 Task: Create a due date automation trigger when advanced on, on the tuesday of the week before a card is due add fields without custom field "Resume" set to a number greater or equal to 1 and greater or equal to 10 at 11:00 AM.
Action: Mouse moved to (785, 326)
Screenshot: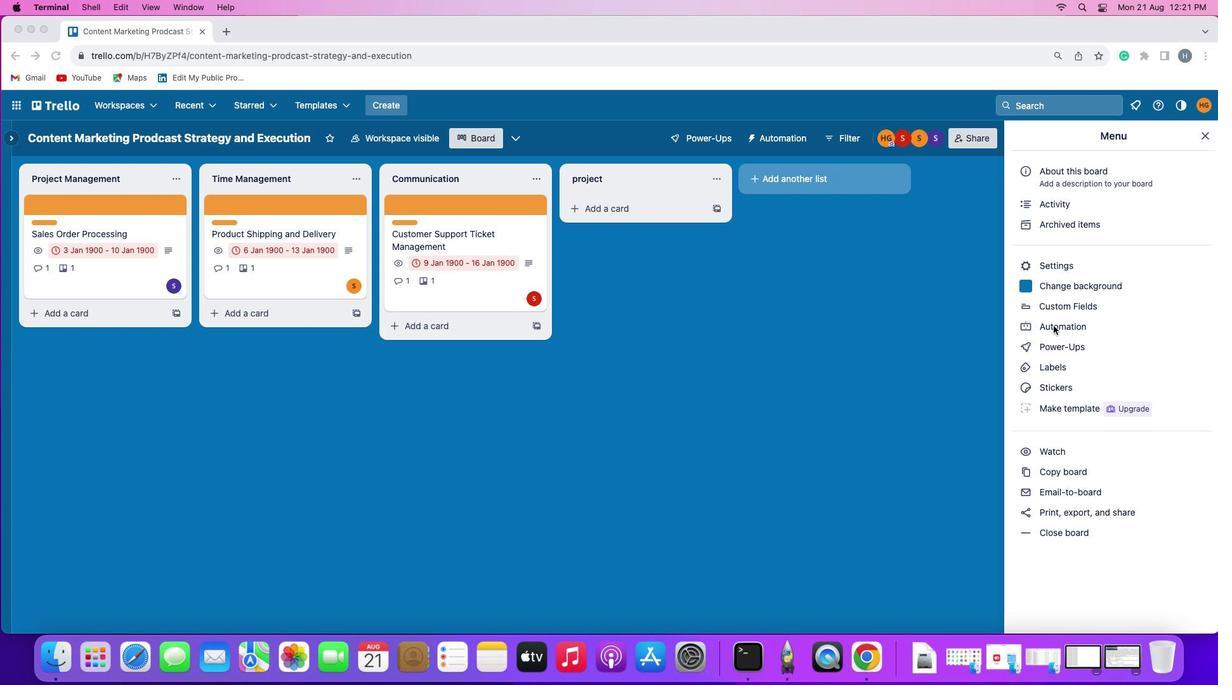 
Action: Mouse pressed left at (785, 326)
Screenshot: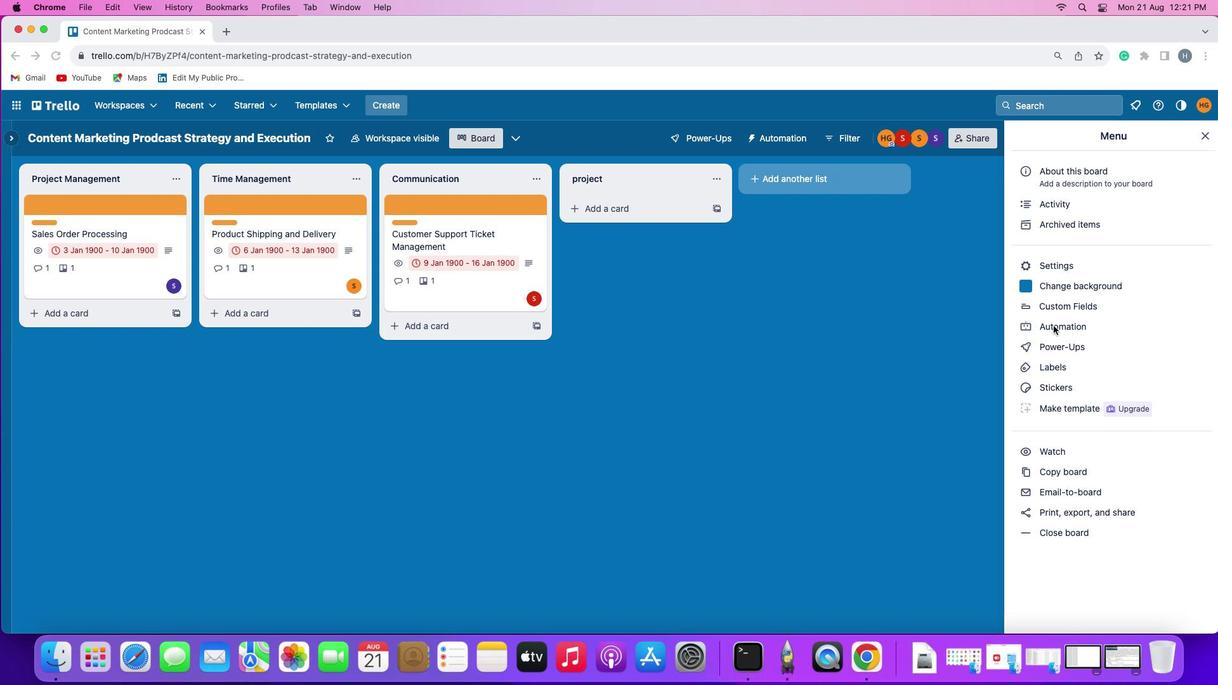 
Action: Mouse pressed left at (785, 326)
Screenshot: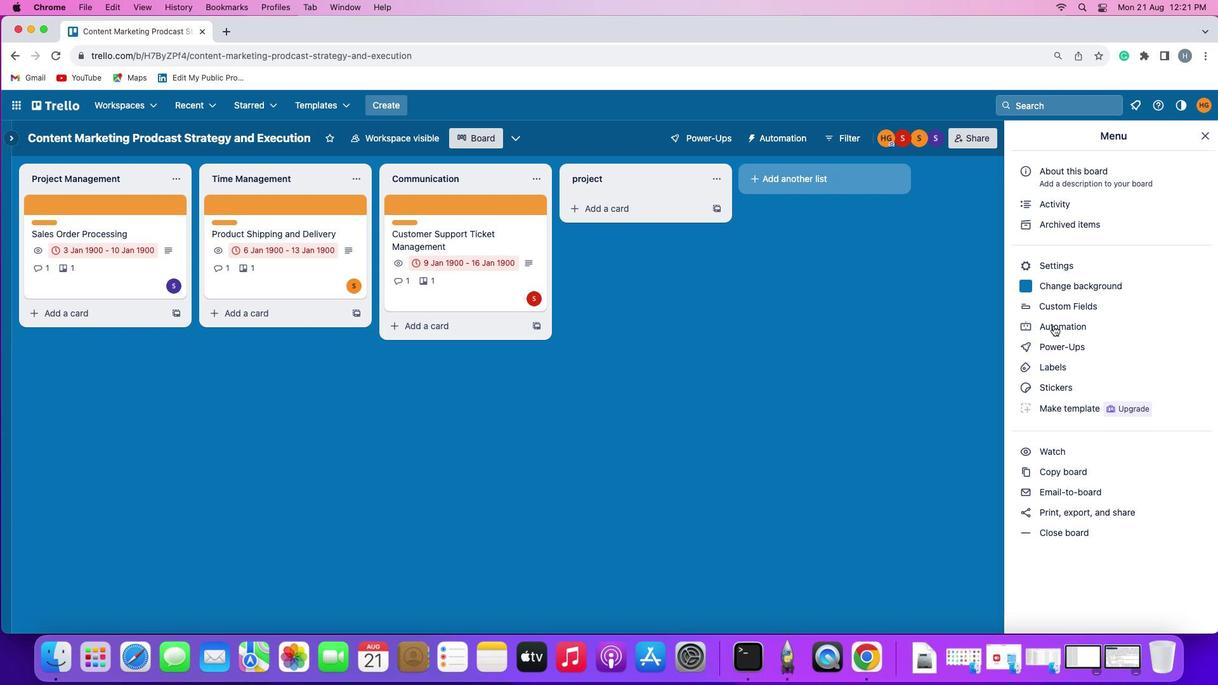 
Action: Mouse moved to (202, 307)
Screenshot: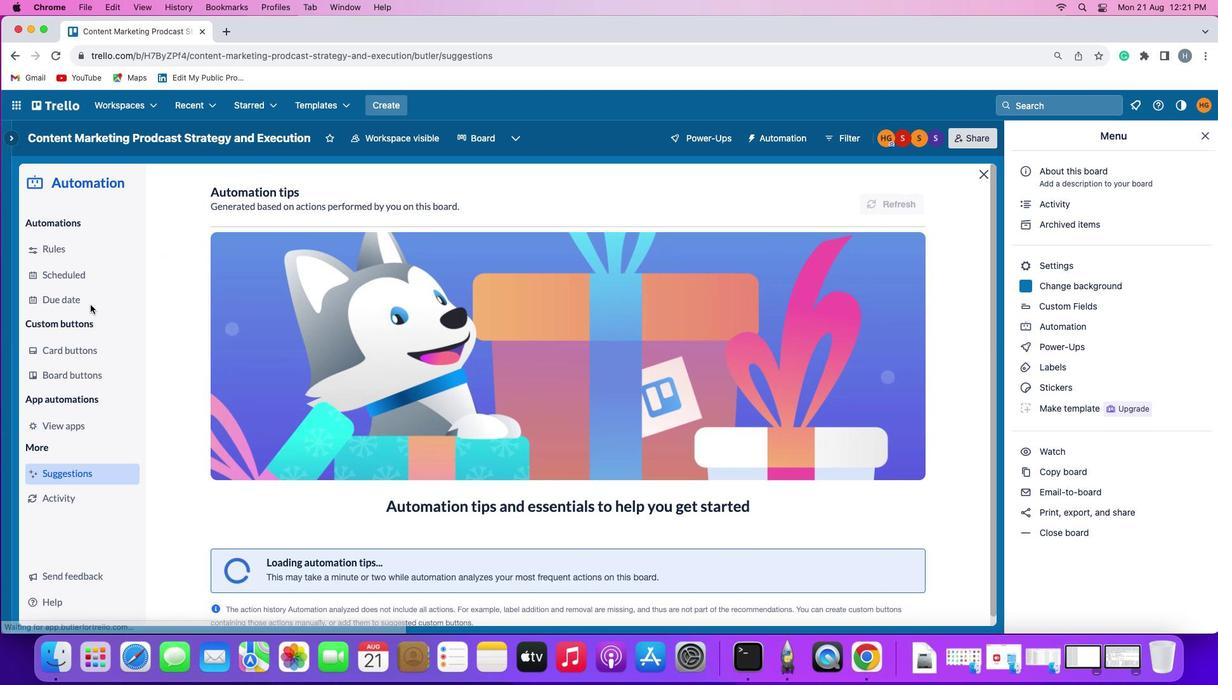 
Action: Mouse pressed left at (202, 307)
Screenshot: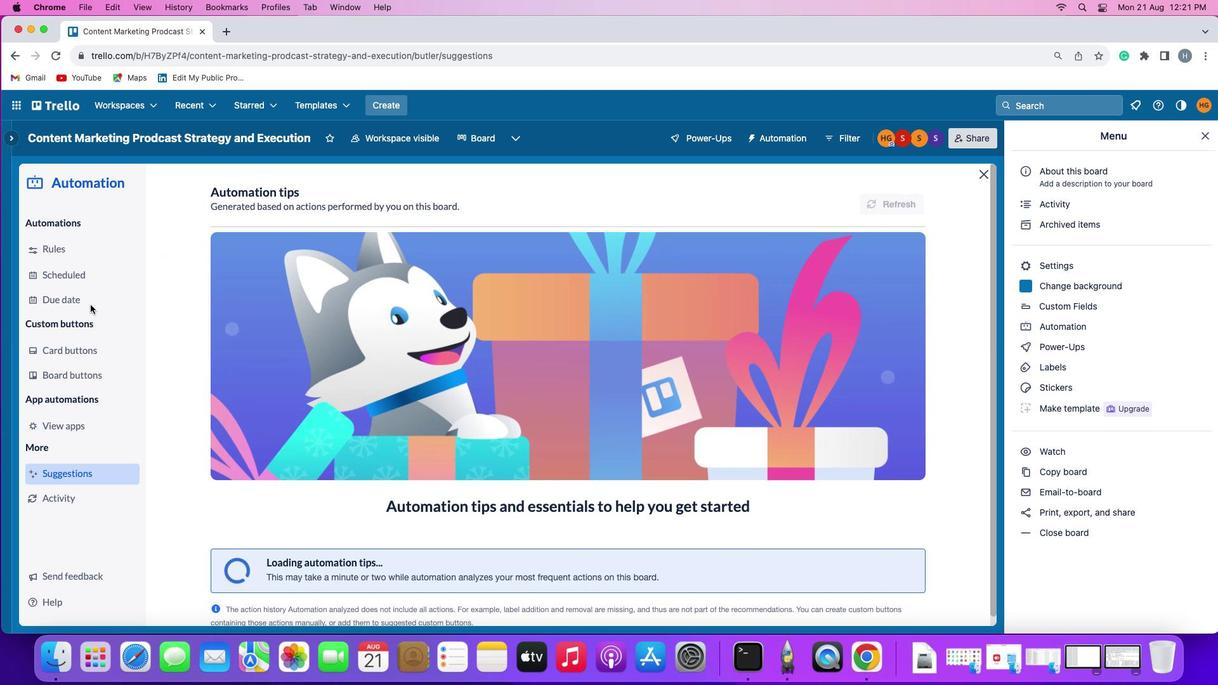 
Action: Mouse moved to (659, 208)
Screenshot: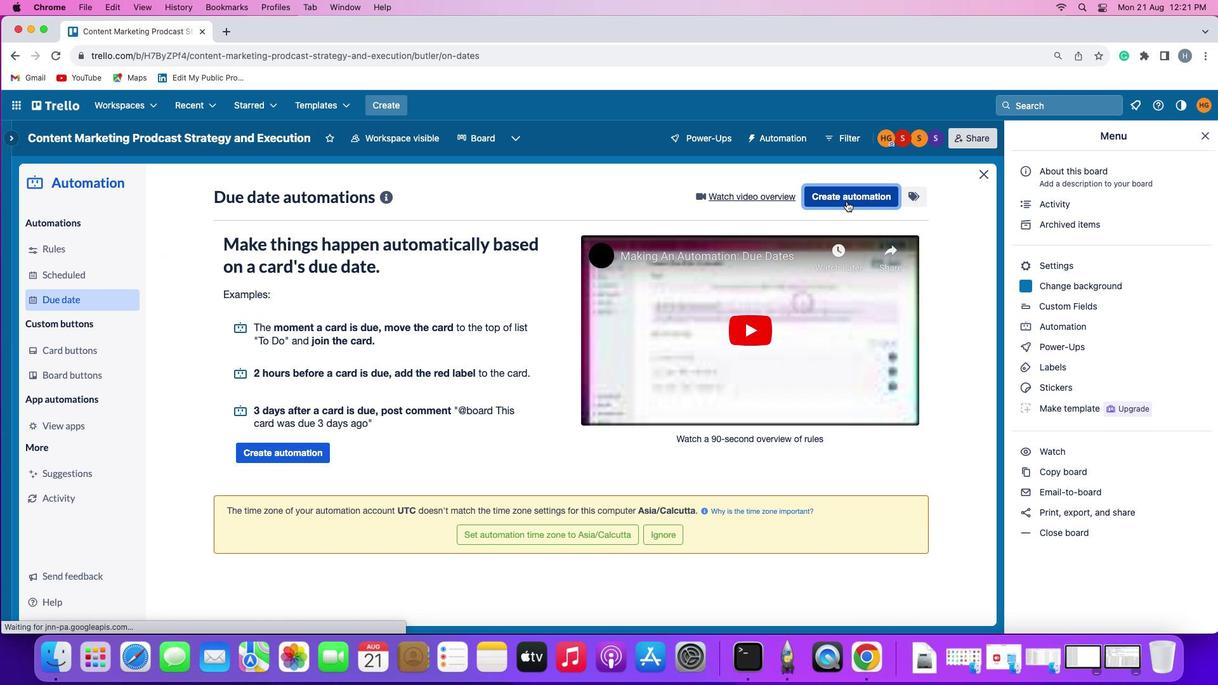 
Action: Mouse pressed left at (659, 208)
Screenshot: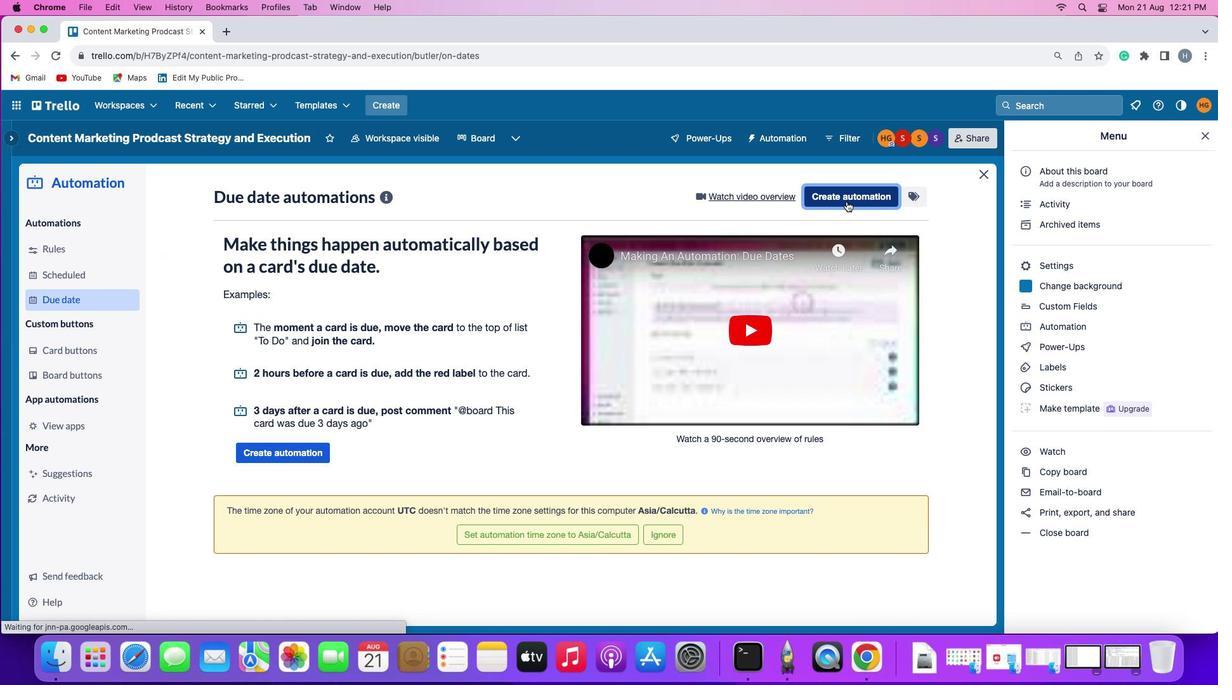 
Action: Mouse moved to (292, 321)
Screenshot: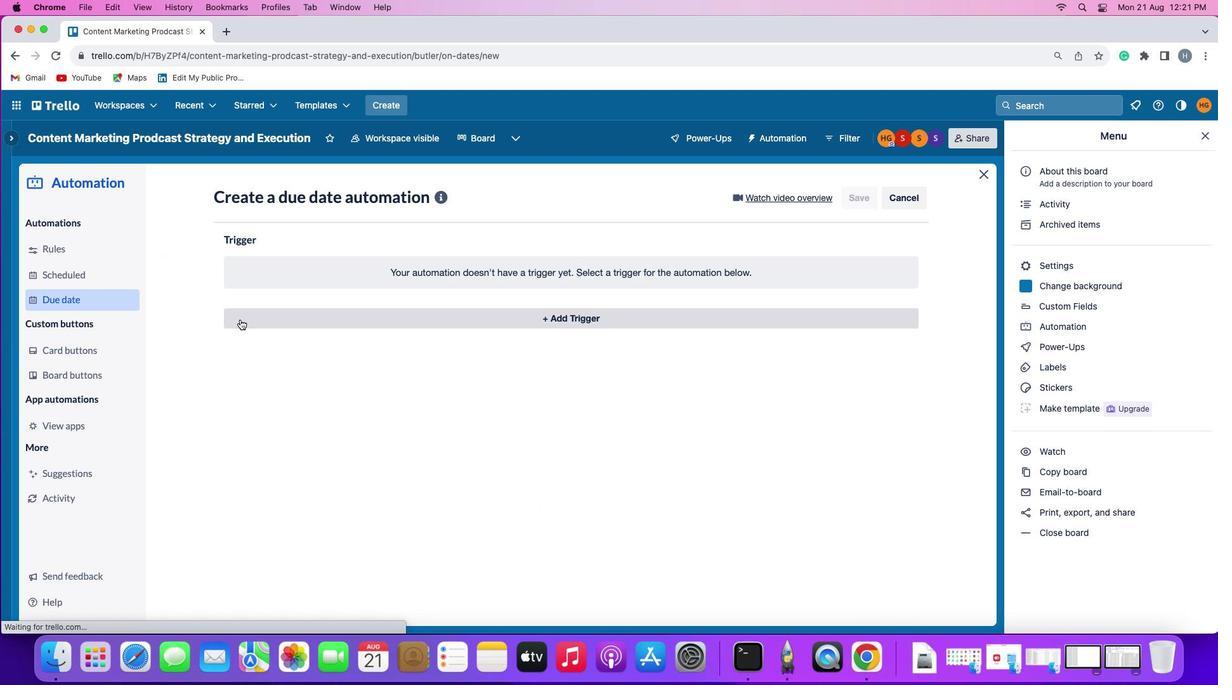 
Action: Mouse pressed left at (292, 321)
Screenshot: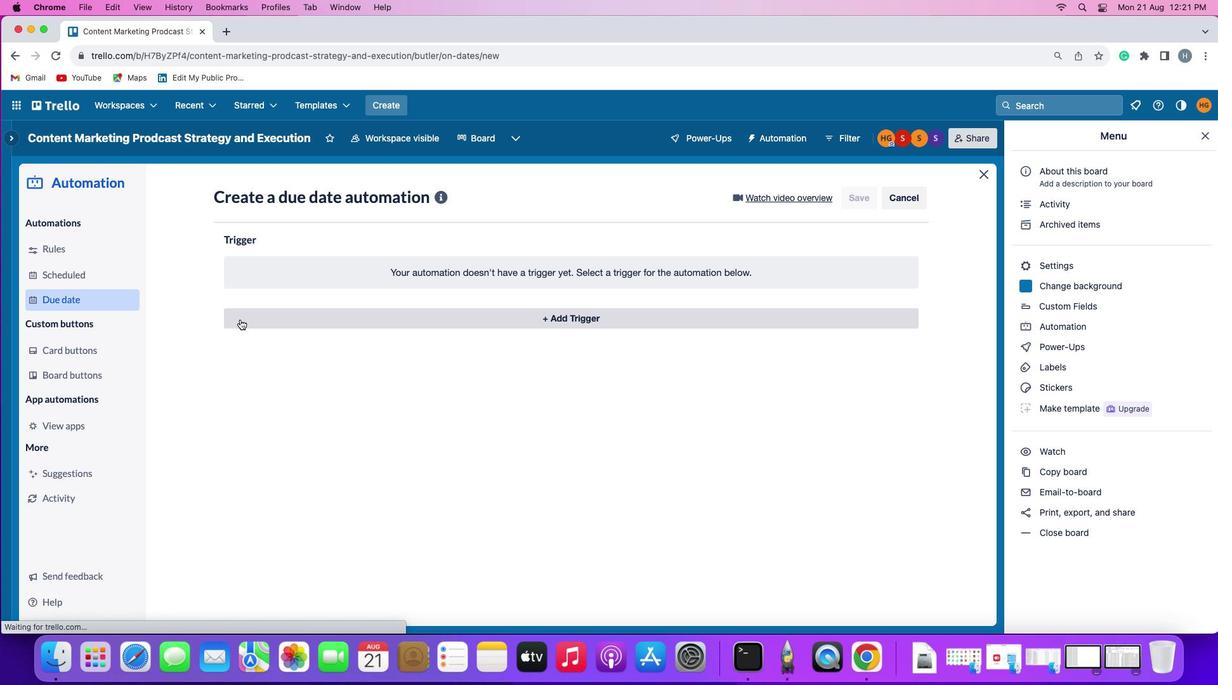 
Action: Mouse moved to (317, 537)
Screenshot: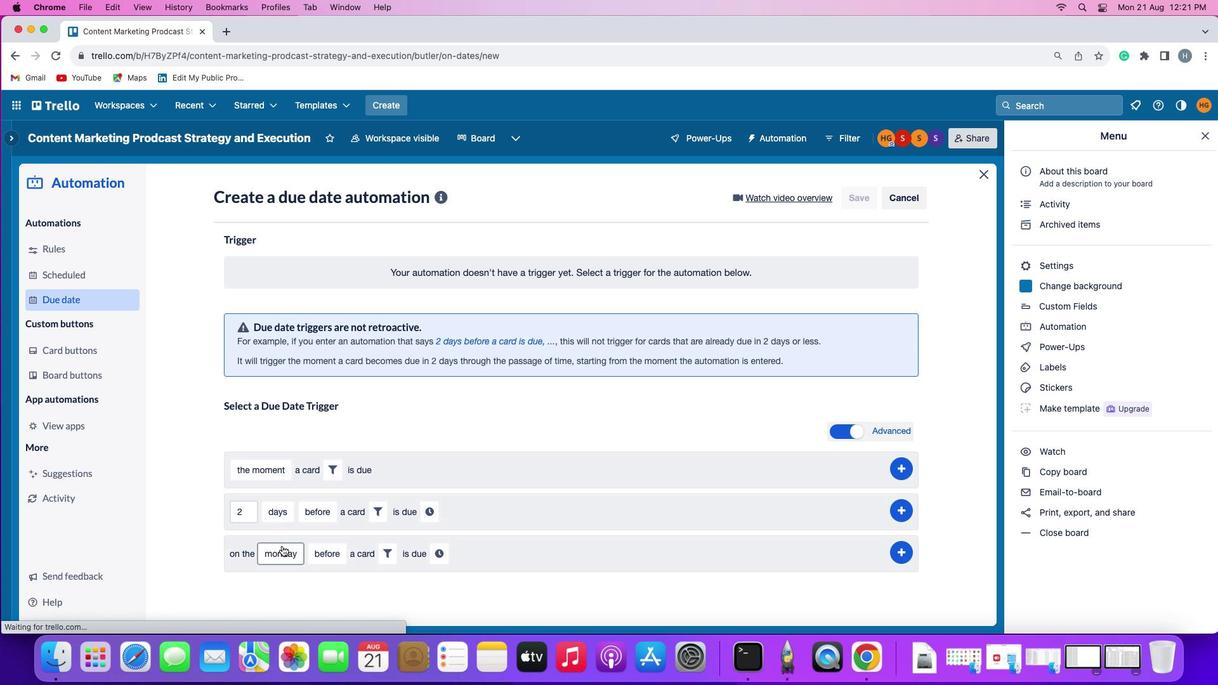 
Action: Mouse pressed left at (317, 537)
Screenshot: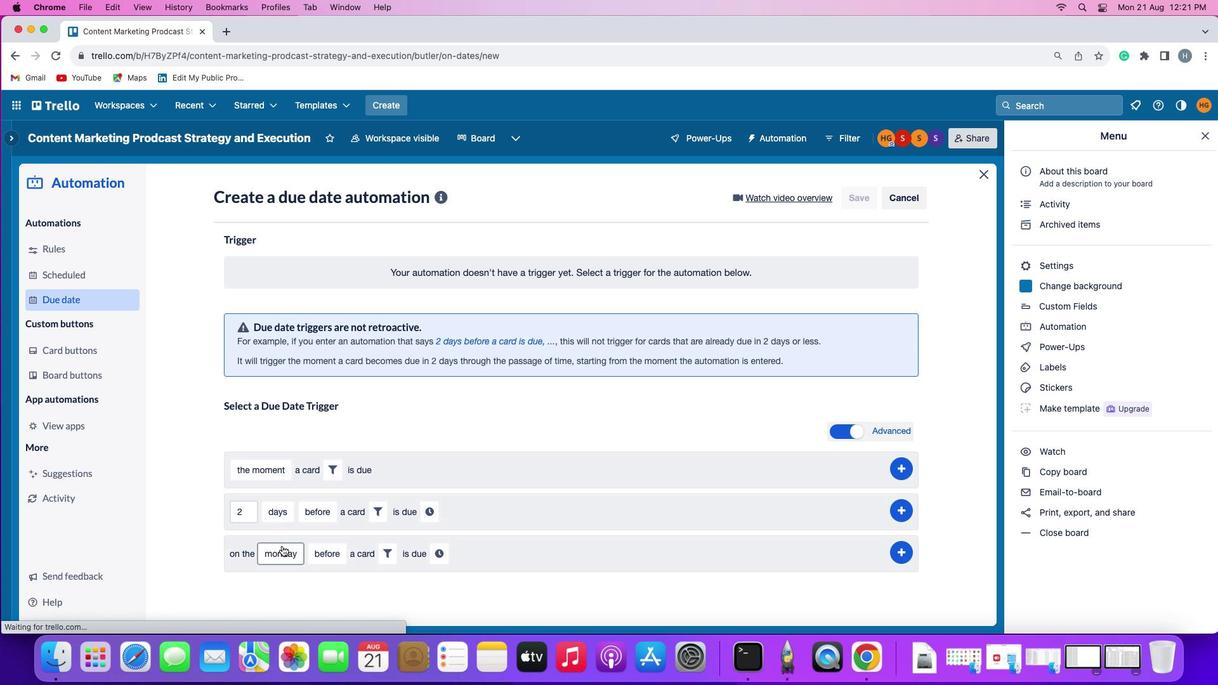 
Action: Mouse moved to (332, 403)
Screenshot: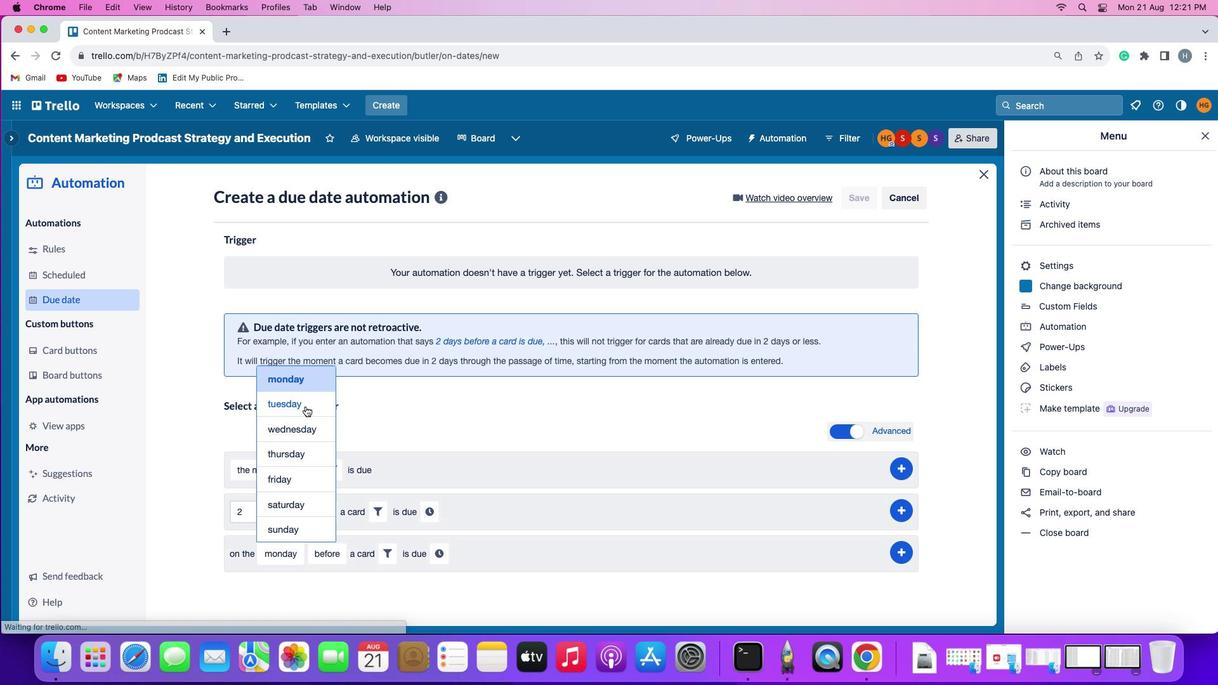 
Action: Mouse pressed left at (332, 403)
Screenshot: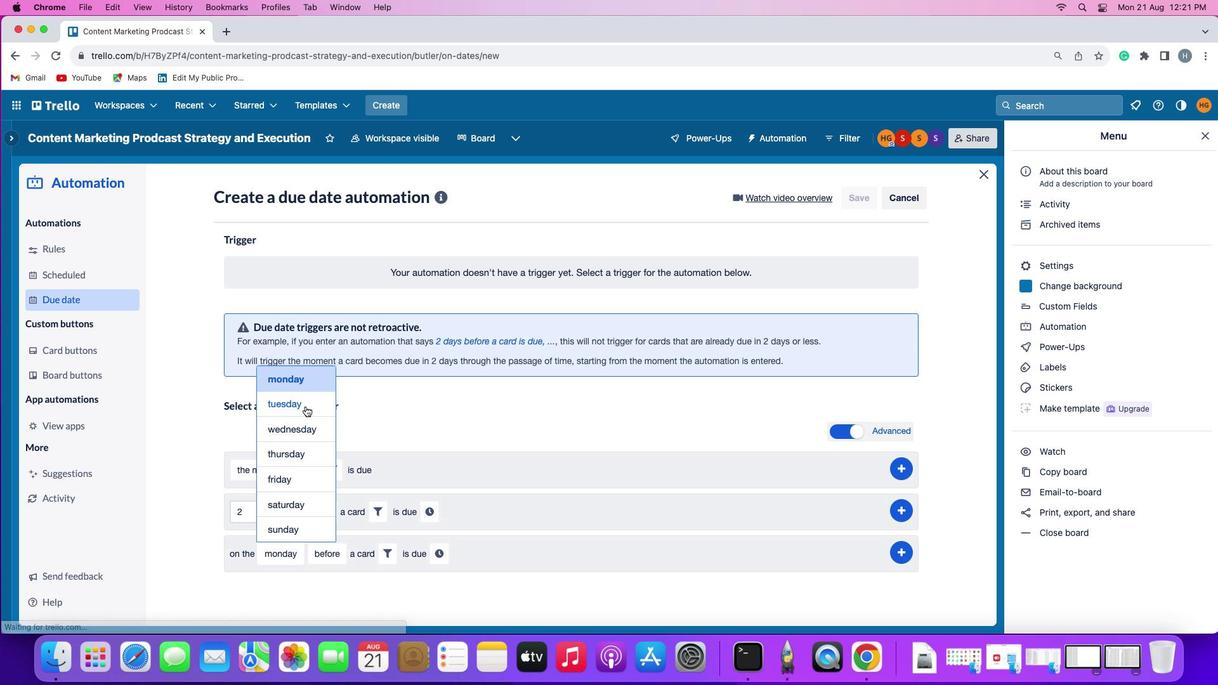 
Action: Mouse moved to (346, 552)
Screenshot: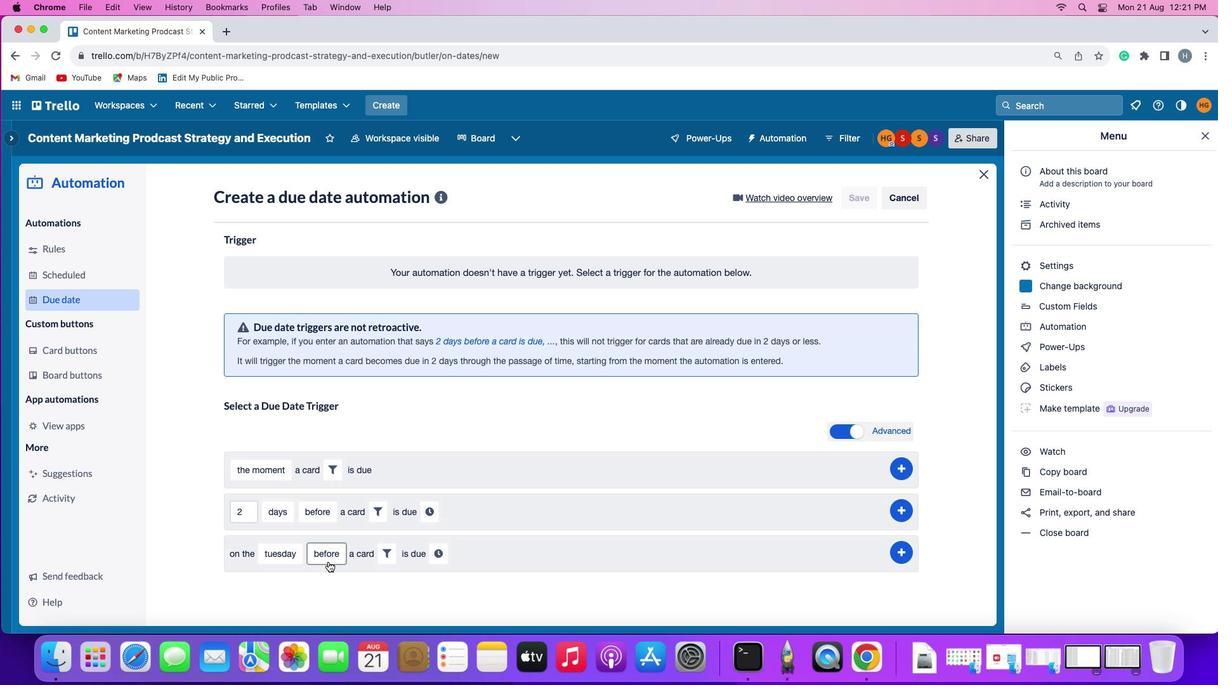 
Action: Mouse pressed left at (346, 552)
Screenshot: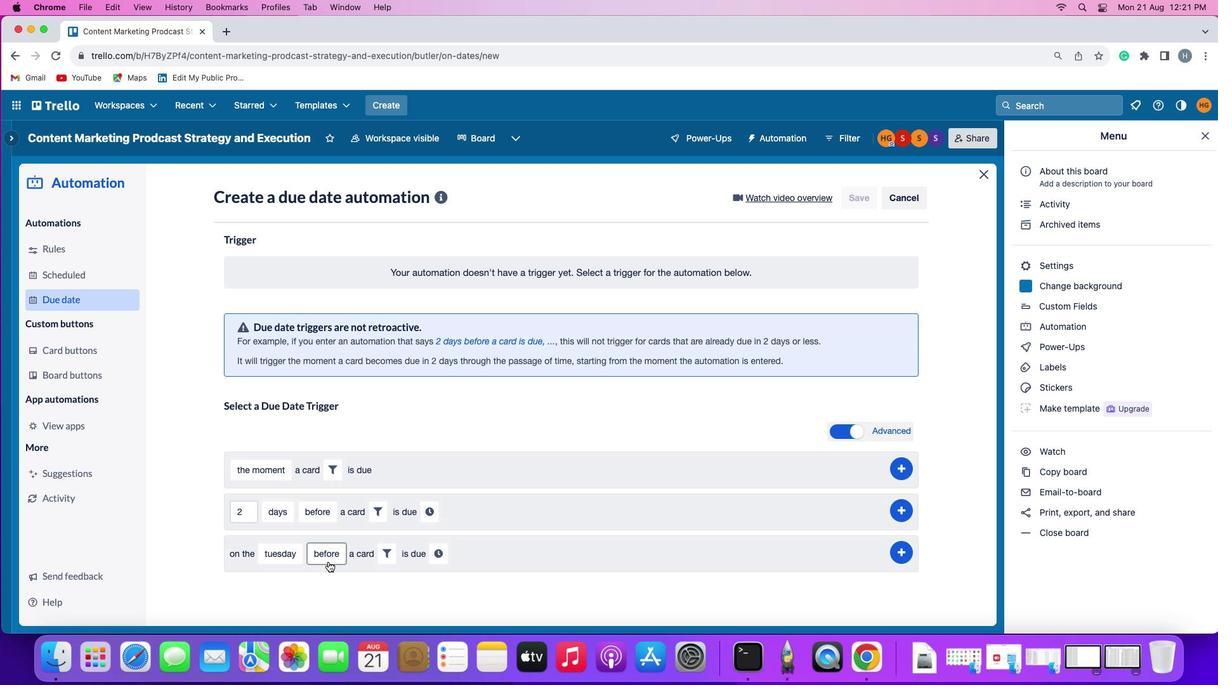 
Action: Mouse moved to (351, 522)
Screenshot: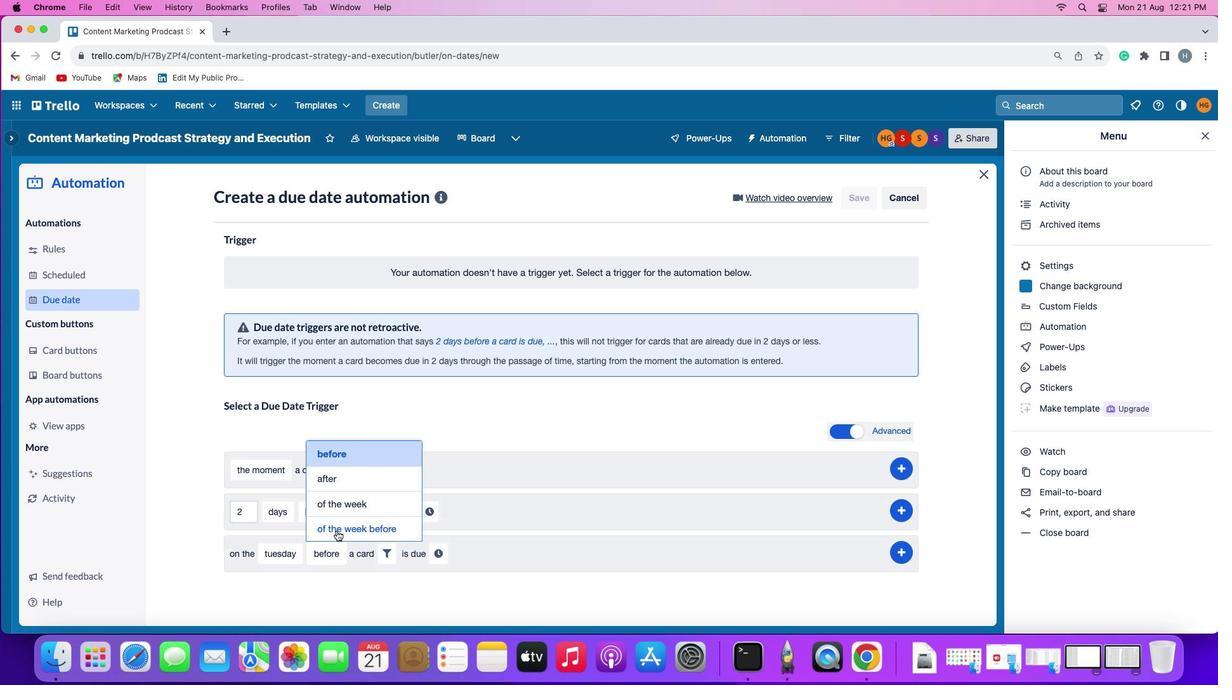 
Action: Mouse pressed left at (351, 522)
Screenshot: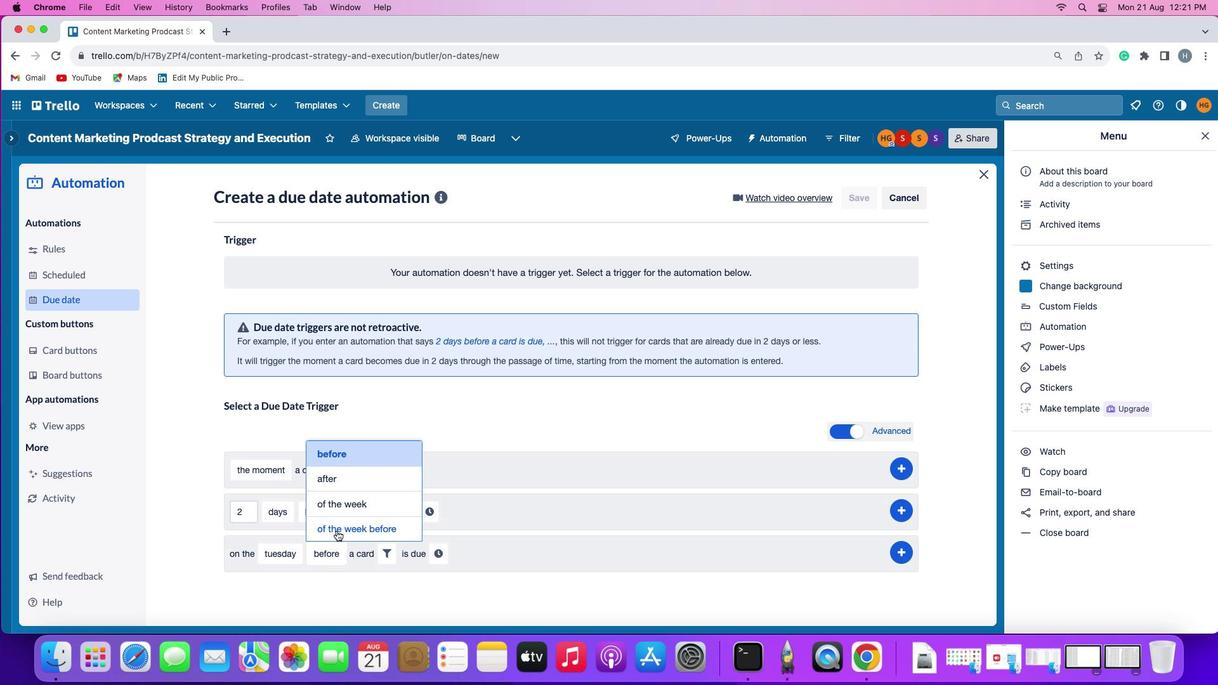 
Action: Mouse moved to (413, 543)
Screenshot: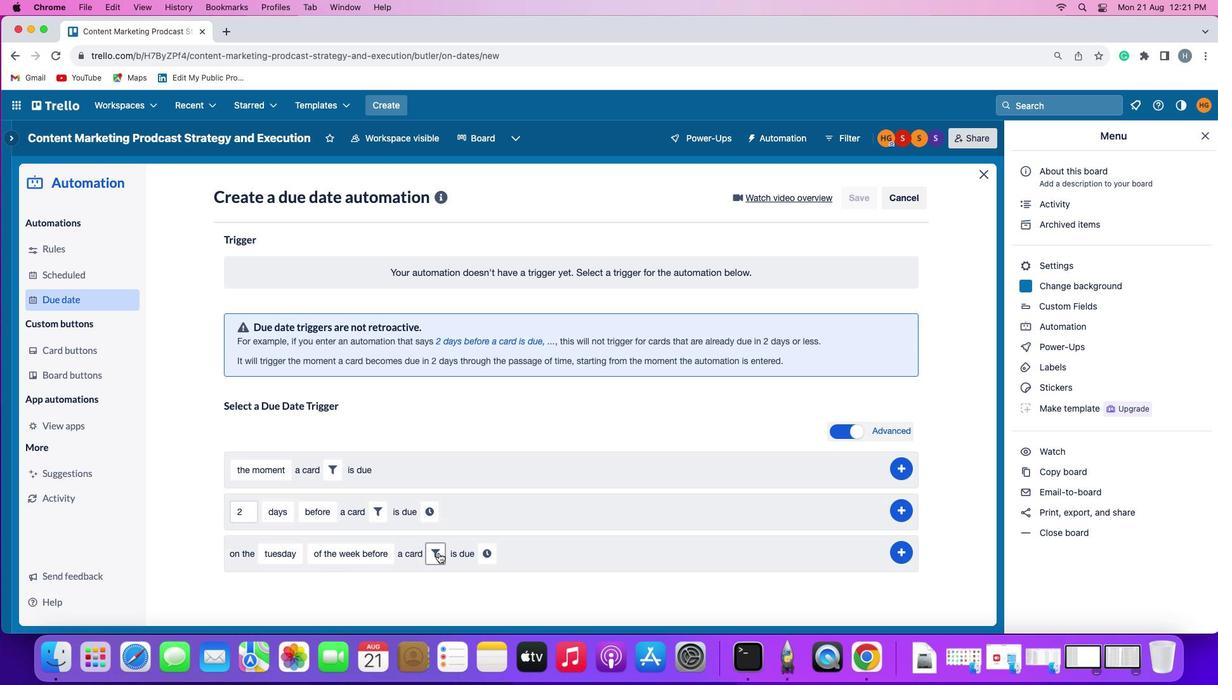 
Action: Mouse pressed left at (413, 543)
Screenshot: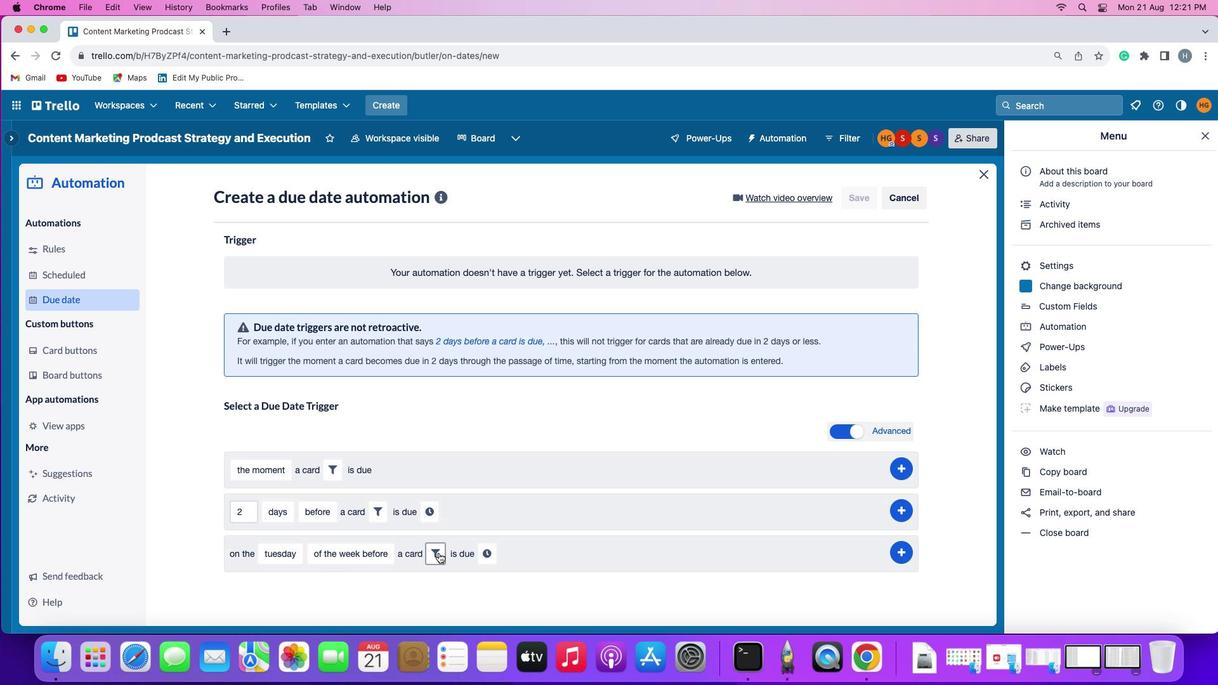 
Action: Mouse moved to (545, 581)
Screenshot: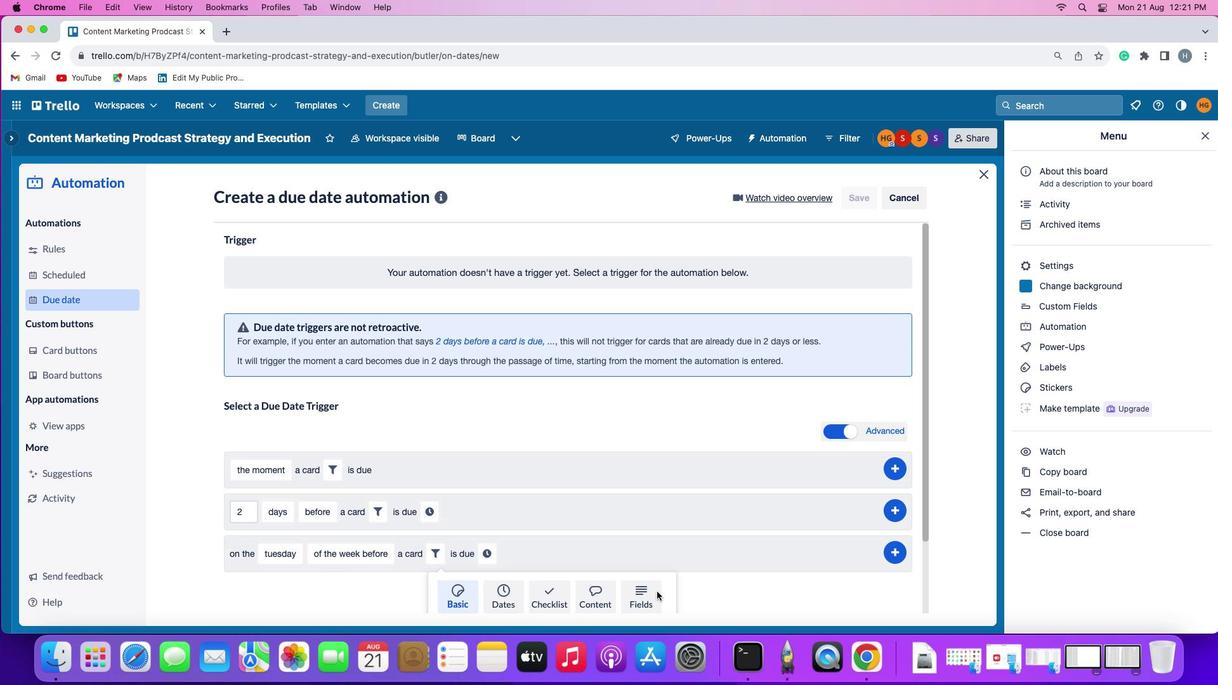 
Action: Mouse pressed left at (545, 581)
Screenshot: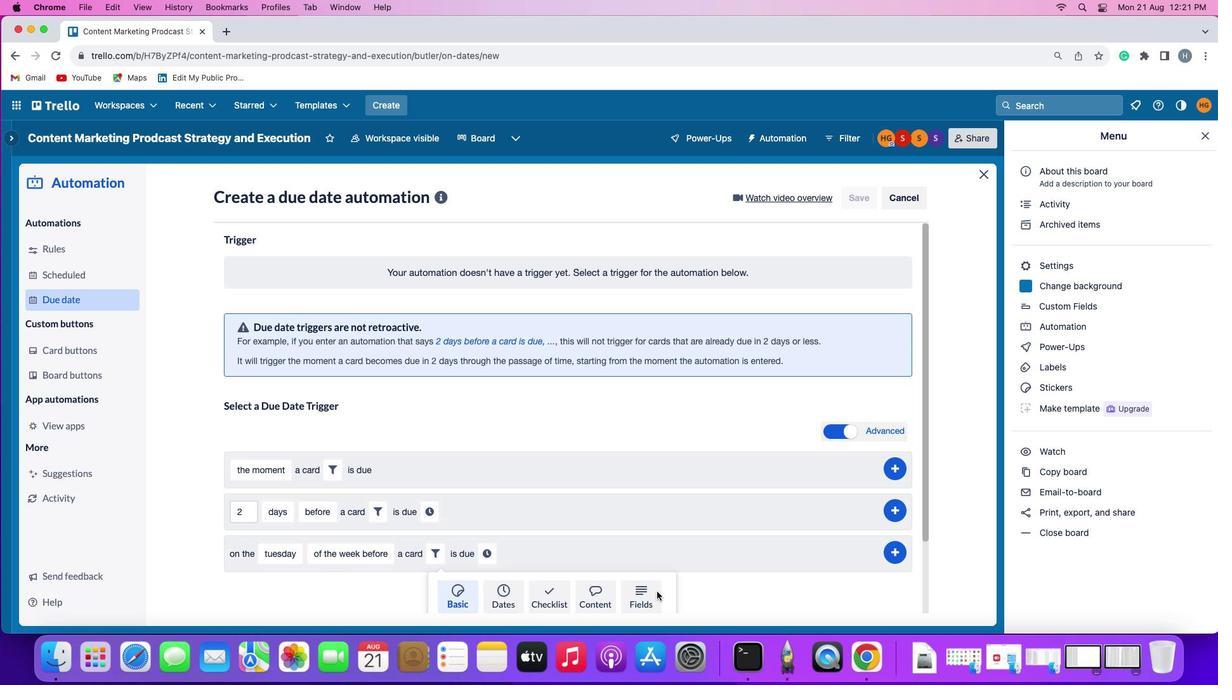 
Action: Mouse moved to (364, 577)
Screenshot: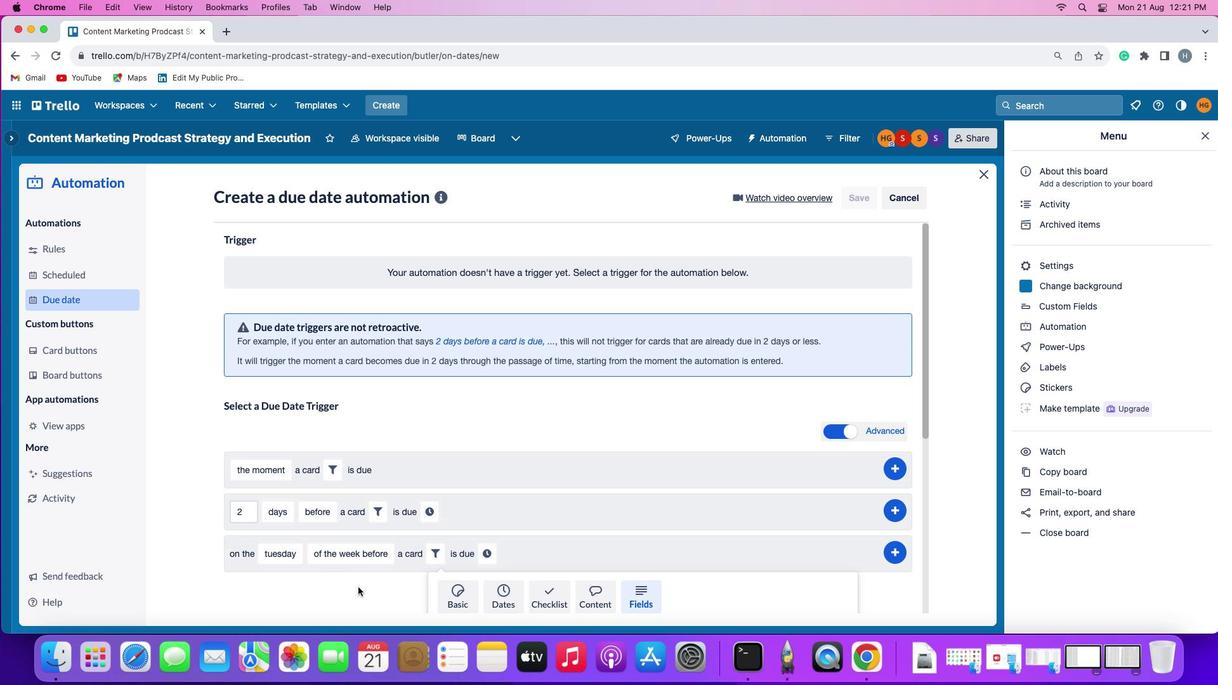 
Action: Mouse scrolled (364, 577) with delta (147, 15)
Screenshot: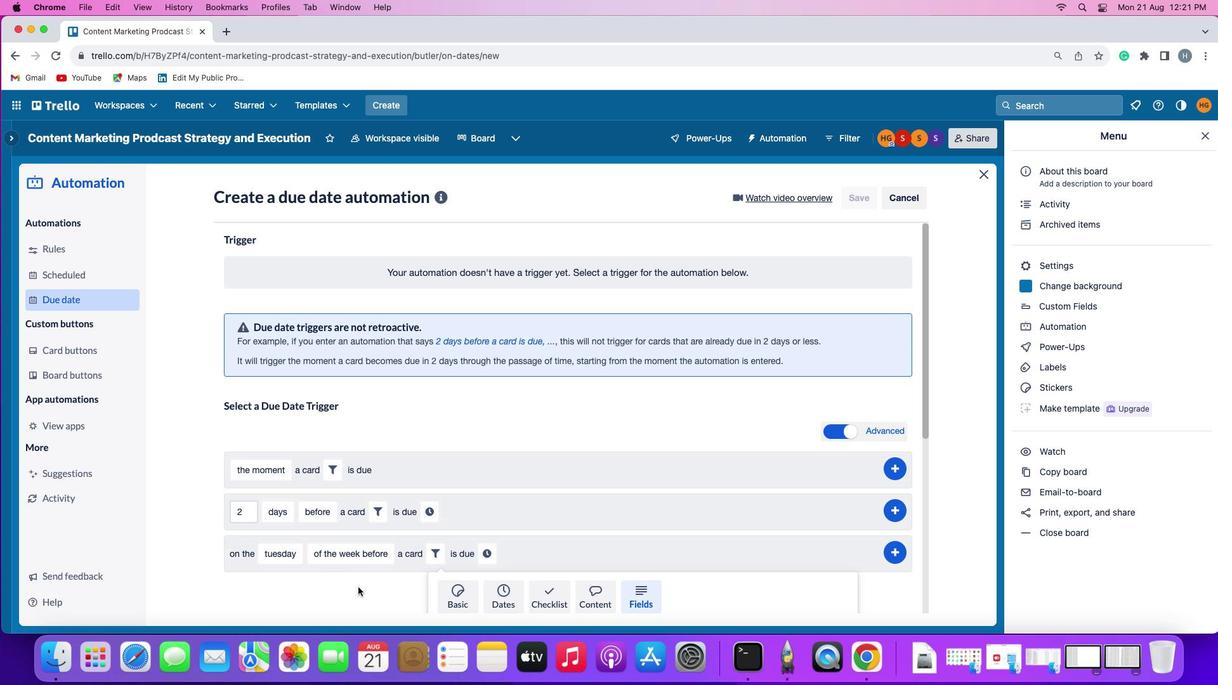 
Action: Mouse scrolled (364, 577) with delta (147, 15)
Screenshot: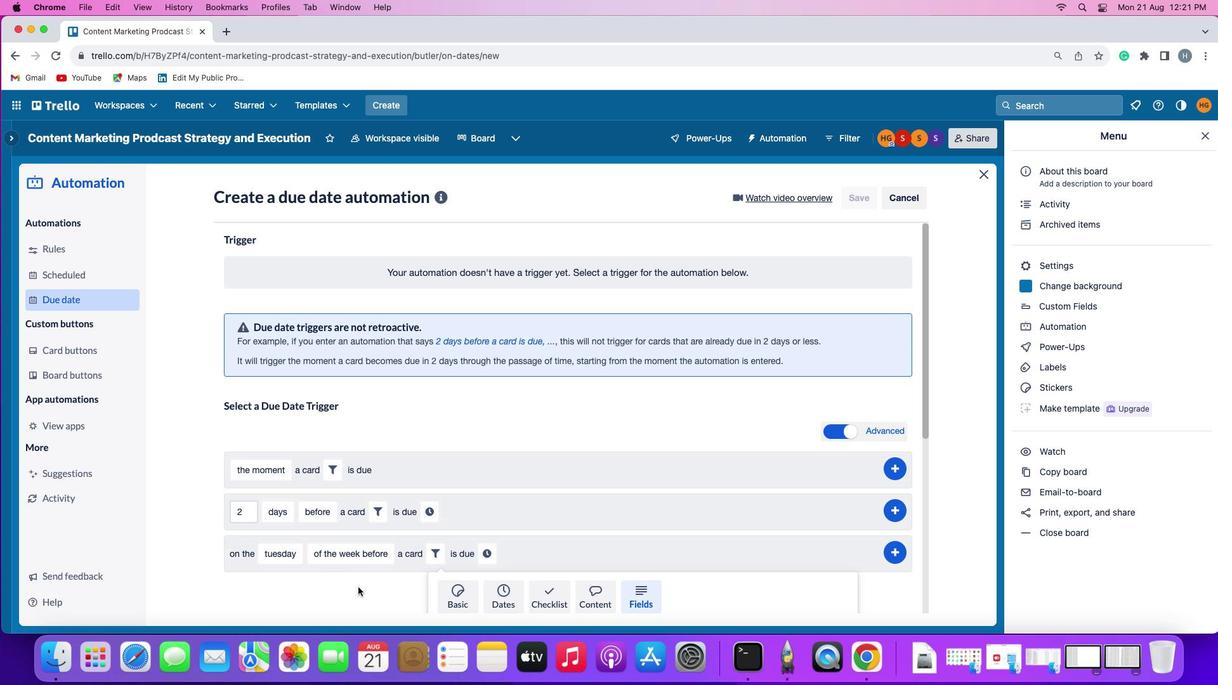 
Action: Mouse scrolled (364, 577) with delta (147, 14)
Screenshot: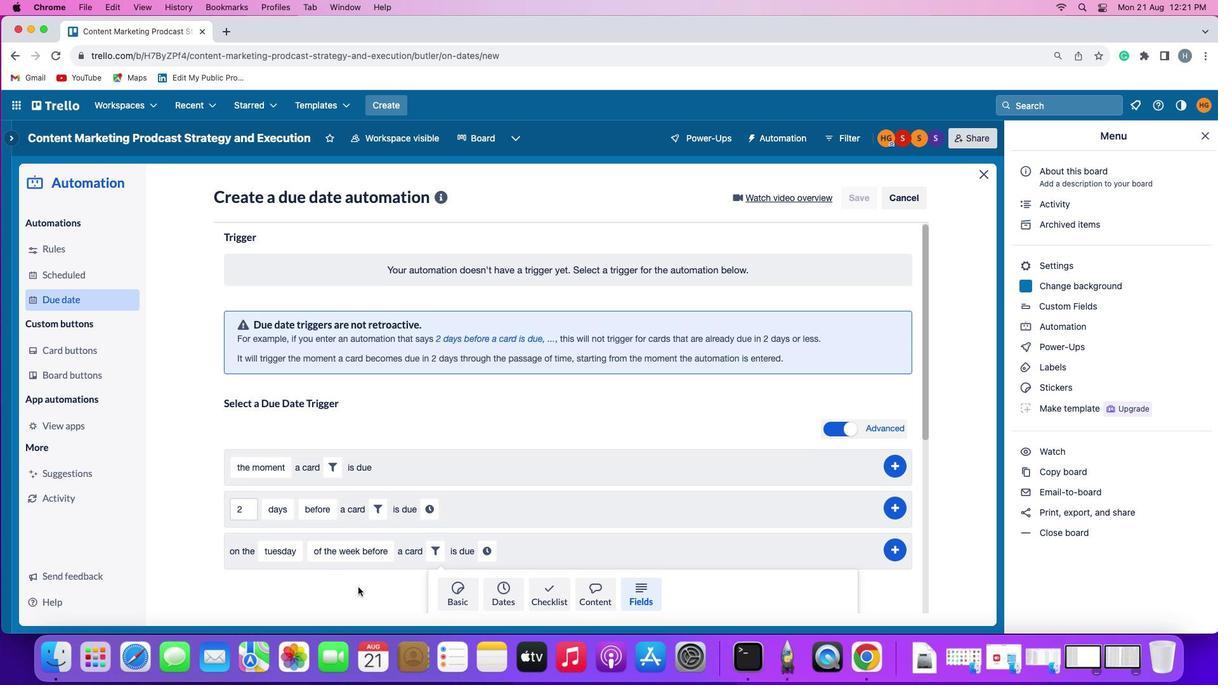 
Action: Mouse scrolled (364, 577) with delta (147, 13)
Screenshot: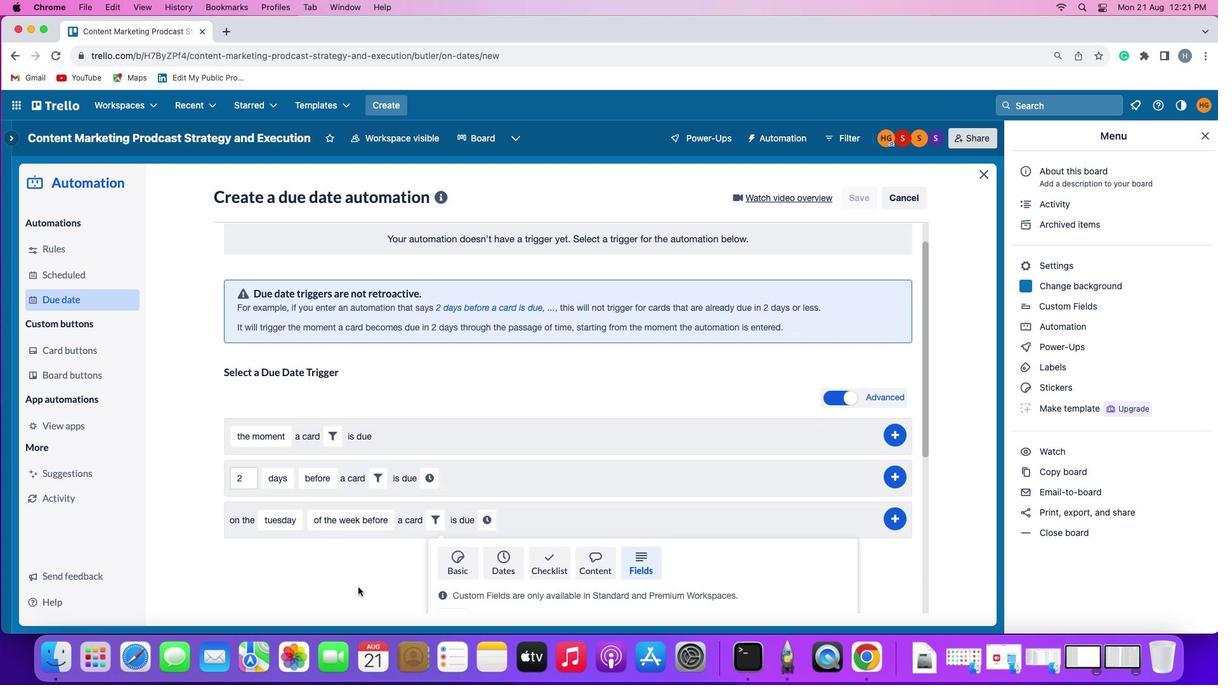 
Action: Mouse scrolled (364, 577) with delta (147, 15)
Screenshot: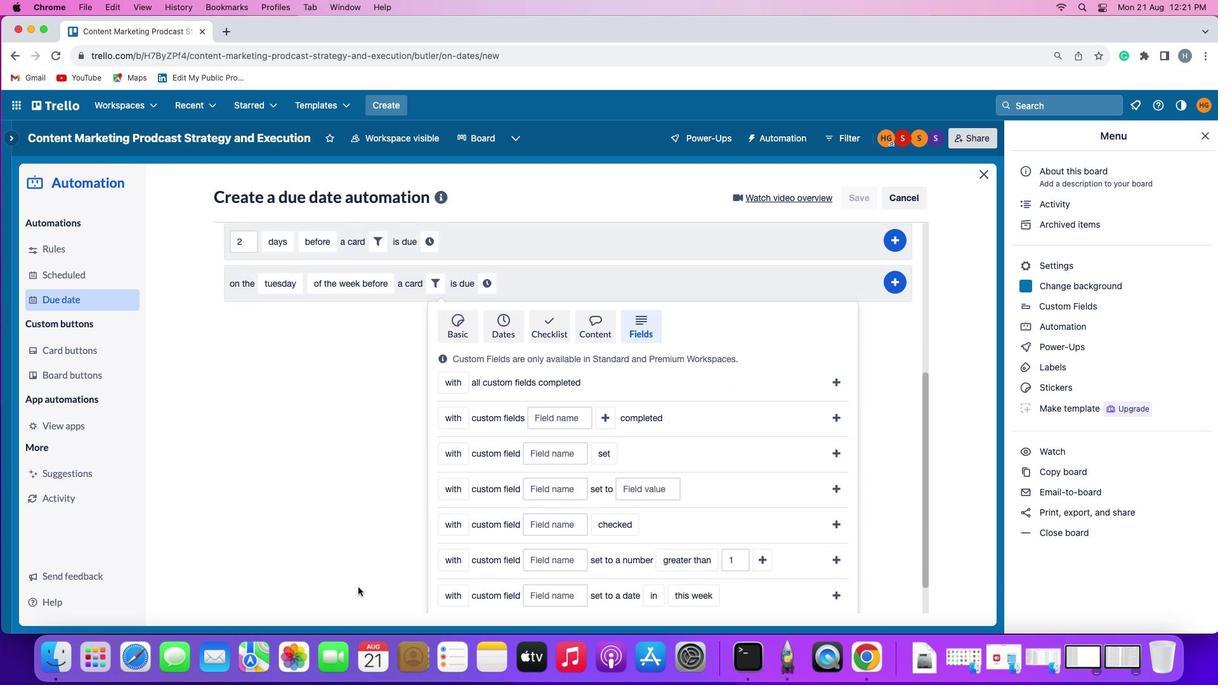 
Action: Mouse scrolled (364, 577) with delta (147, 15)
Screenshot: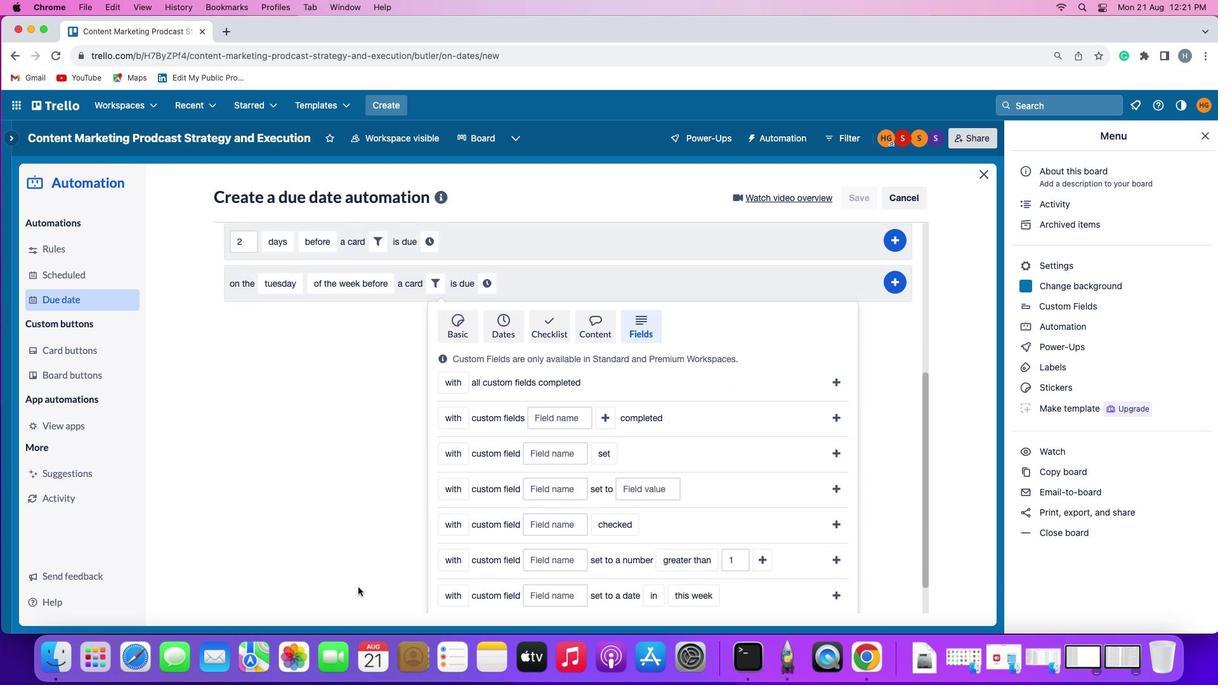
Action: Mouse scrolled (364, 577) with delta (147, 14)
Screenshot: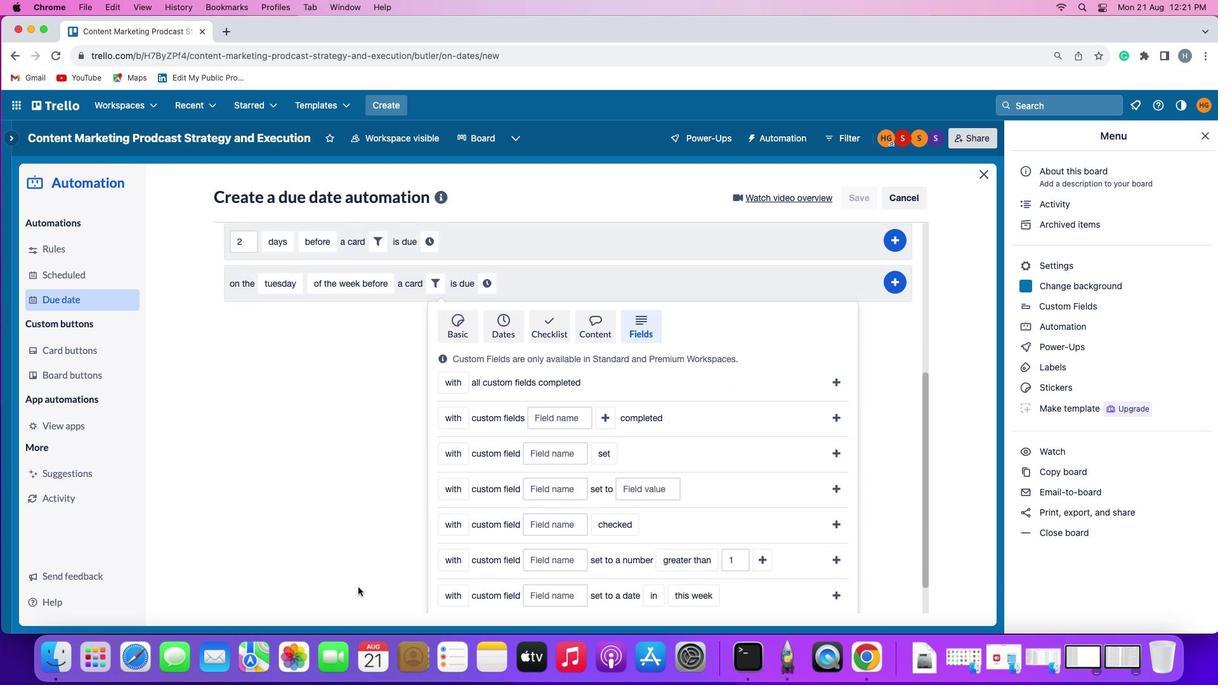 
Action: Mouse scrolled (364, 577) with delta (147, 13)
Screenshot: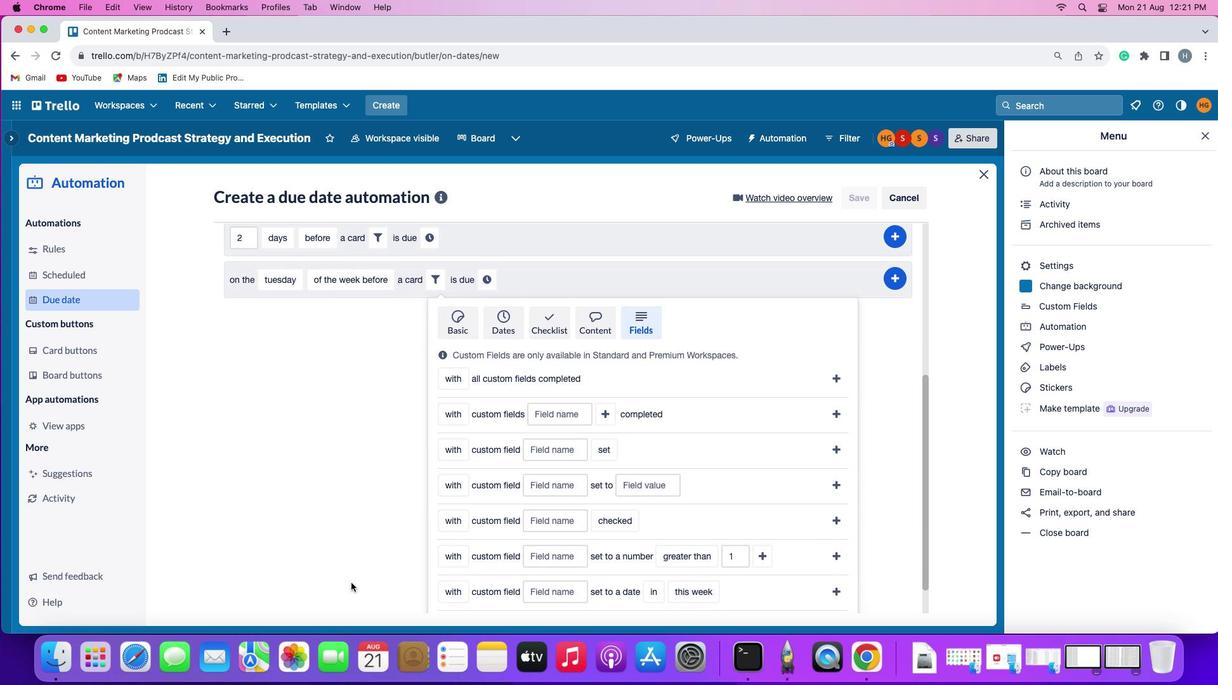 
Action: Mouse moved to (413, 511)
Screenshot: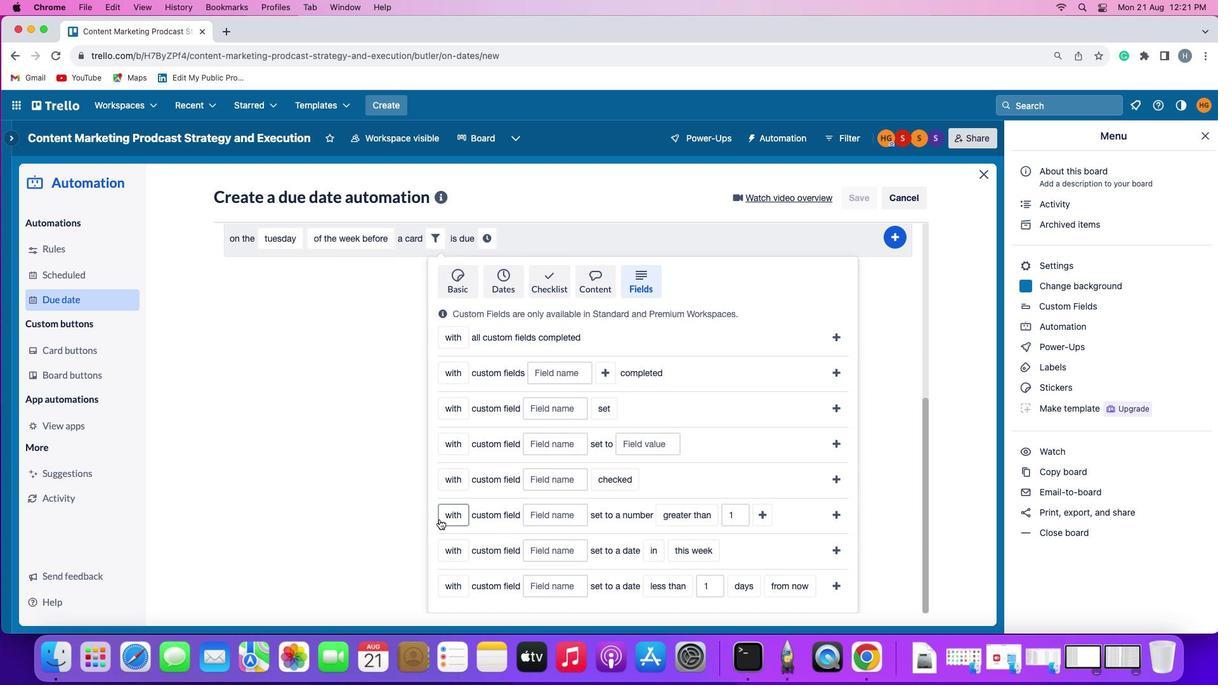 
Action: Mouse pressed left at (413, 511)
Screenshot: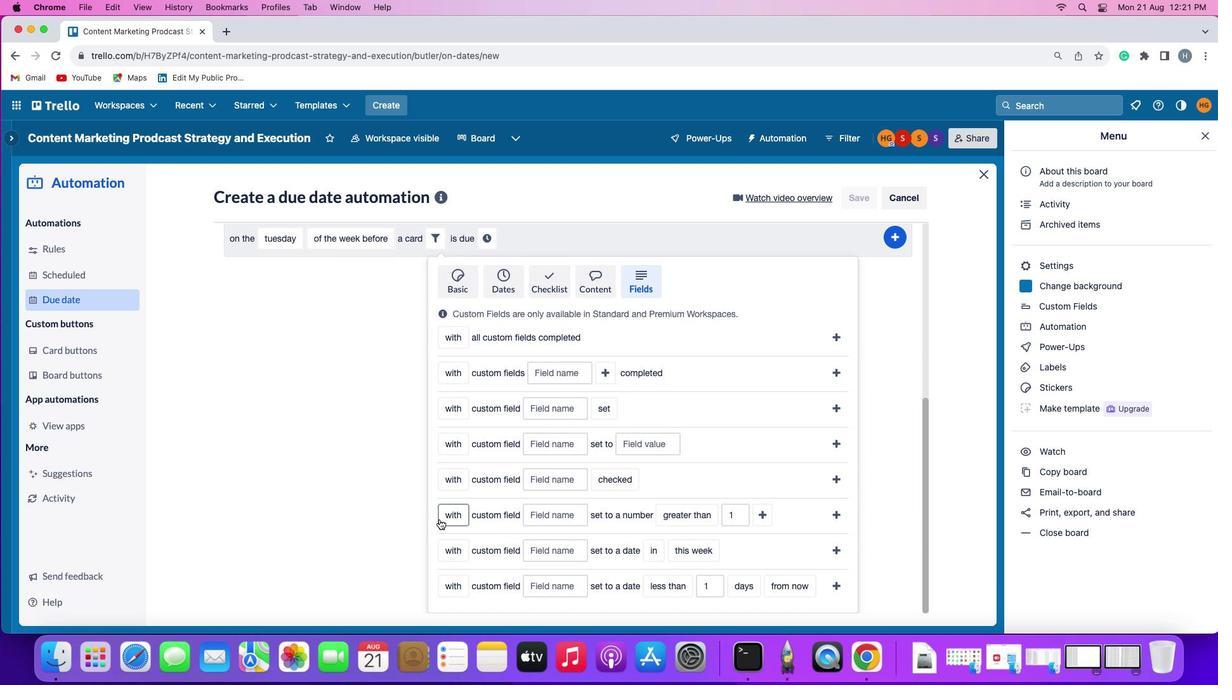 
Action: Mouse moved to (425, 550)
Screenshot: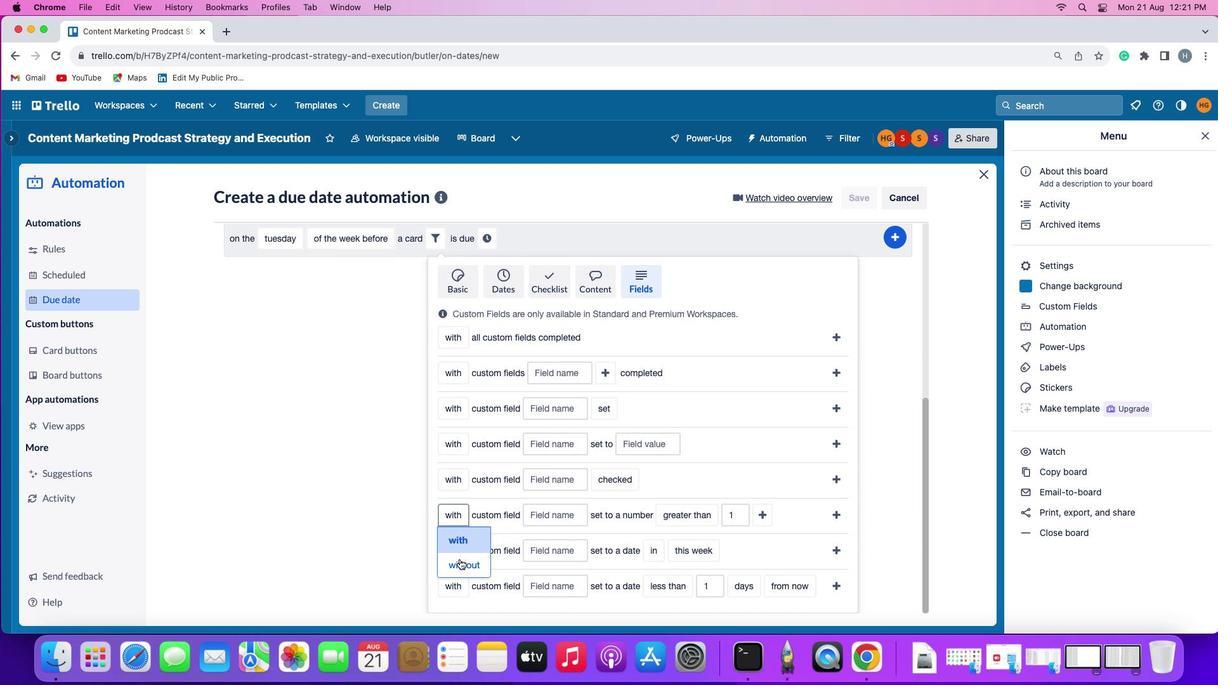 
Action: Mouse pressed left at (425, 550)
Screenshot: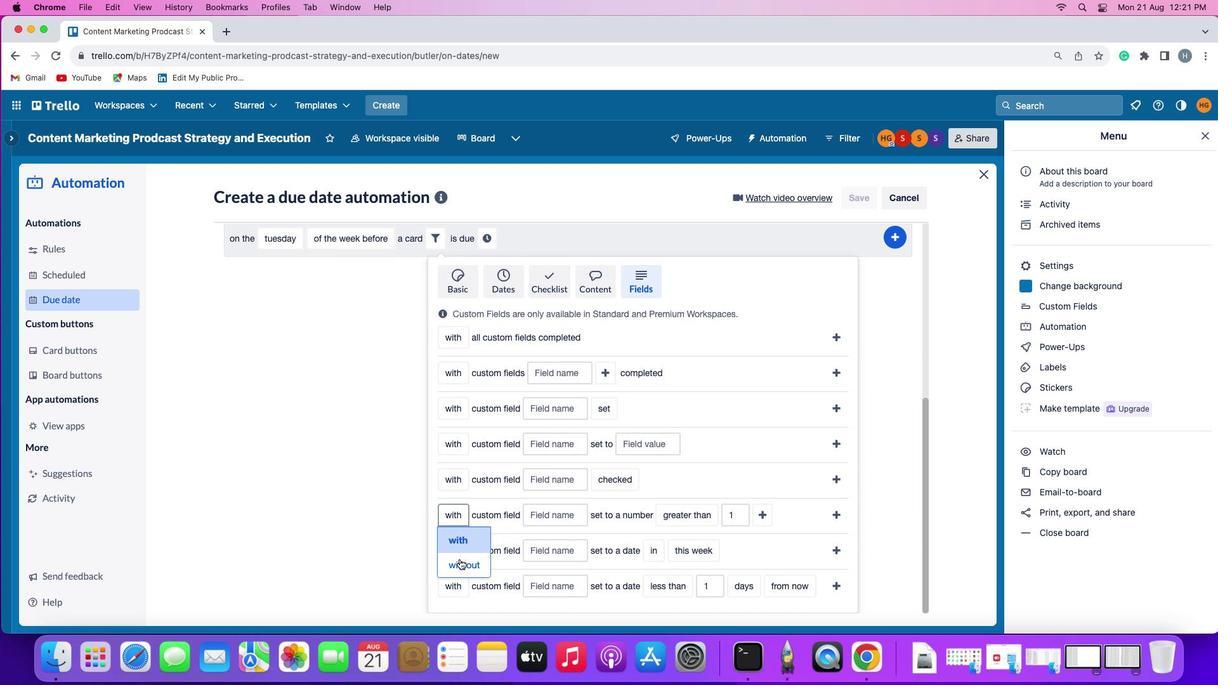 
Action: Mouse moved to (486, 510)
Screenshot: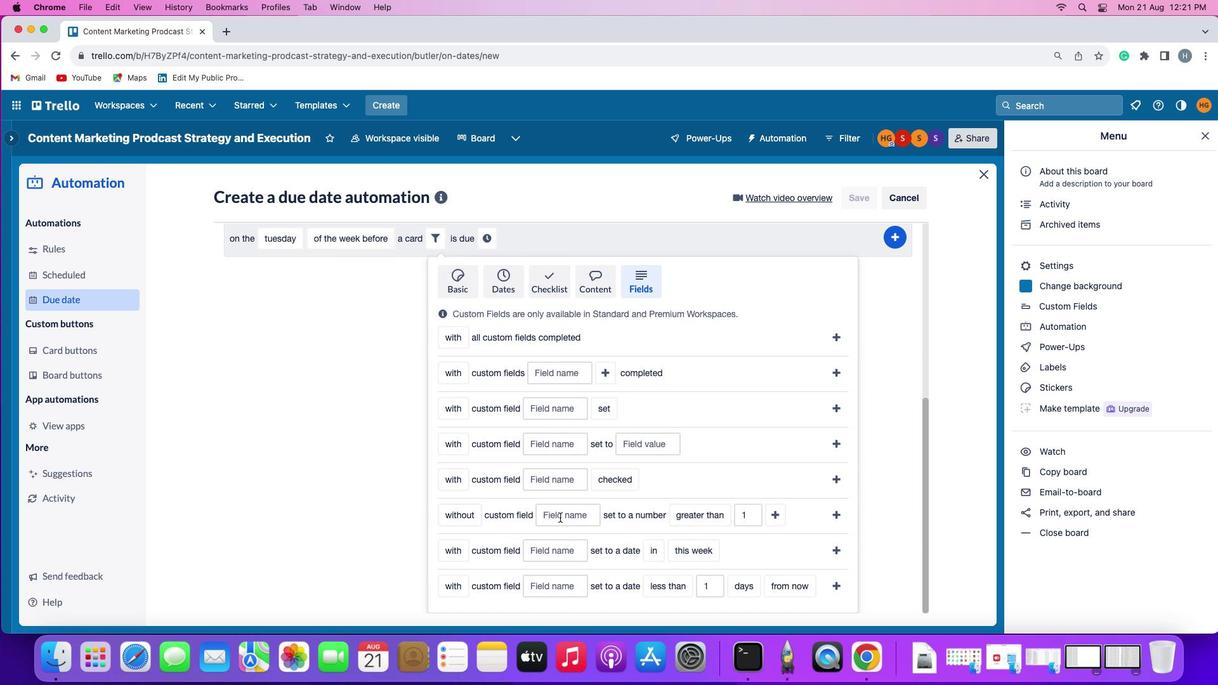 
Action: Mouse pressed left at (486, 510)
Screenshot: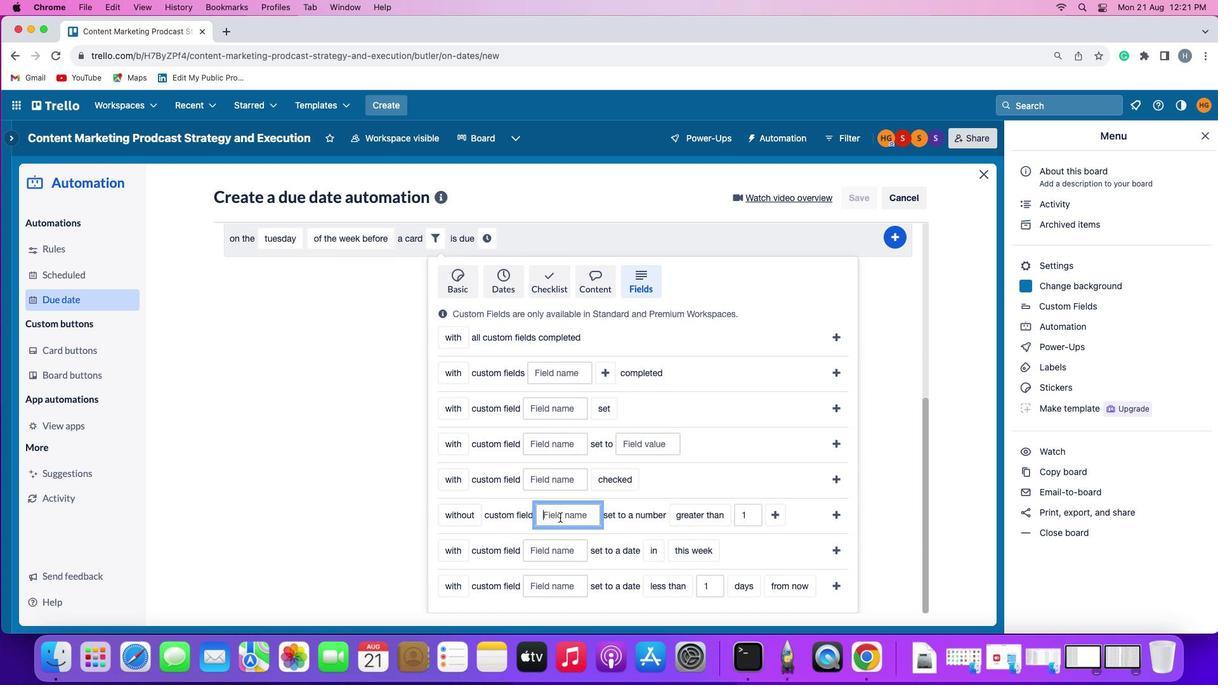 
Action: Mouse moved to (442, 543)
Screenshot: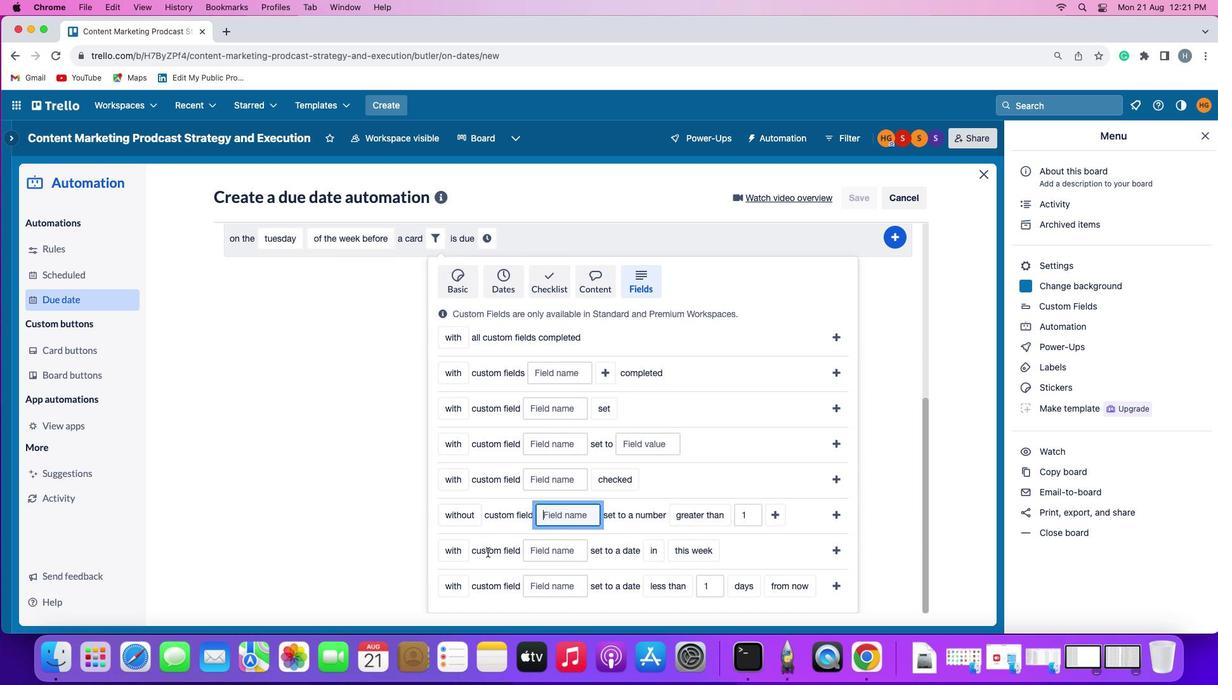 
Action: Key pressed Key.shift'R''e''s''u''m''e'
Screenshot: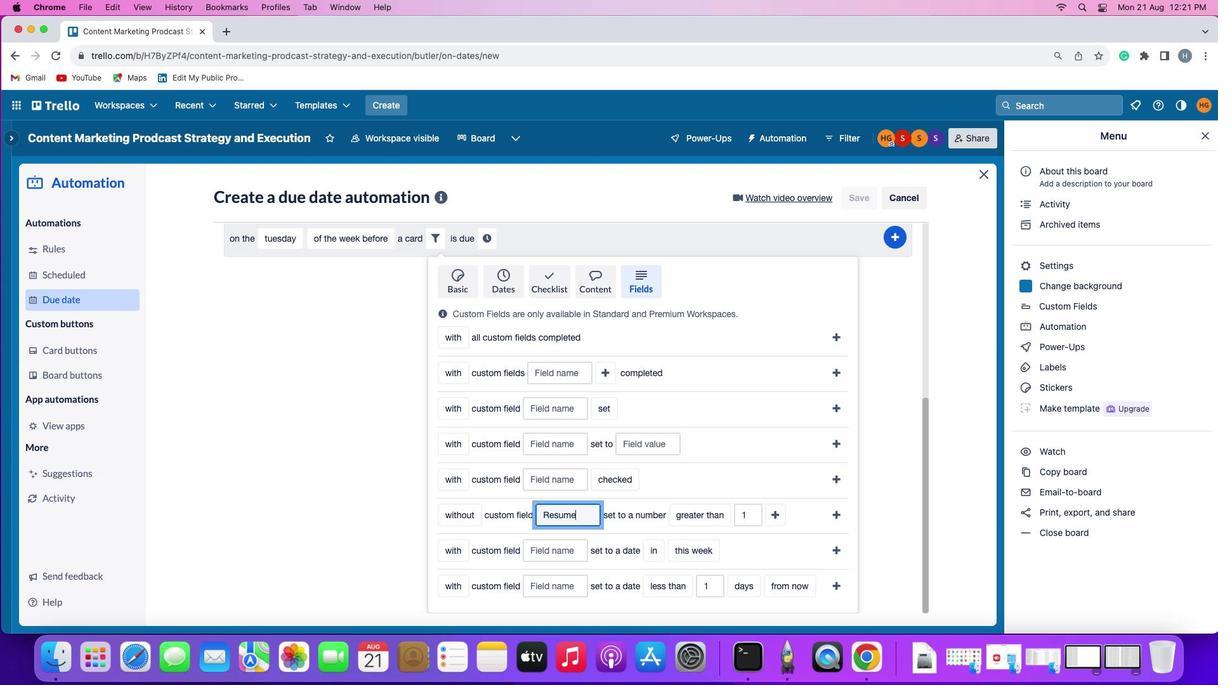 
Action: Mouse scrolled (442, 543) with delta (147, 15)
Screenshot: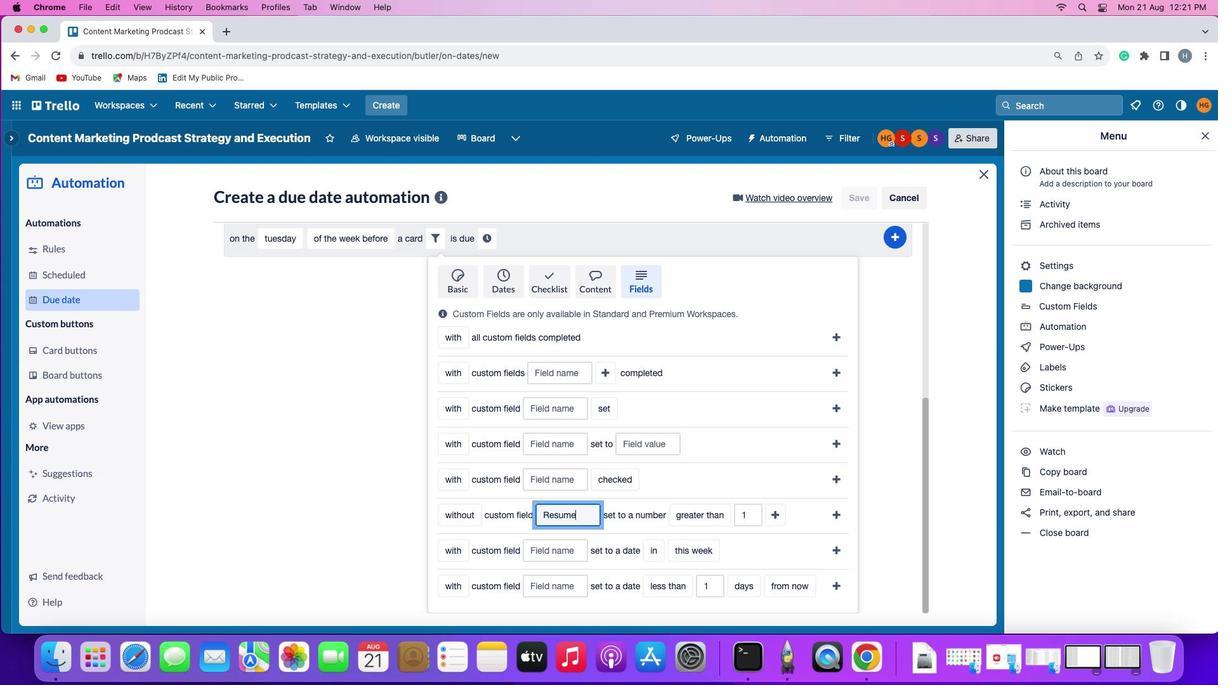 
Action: Mouse moved to (570, 510)
Screenshot: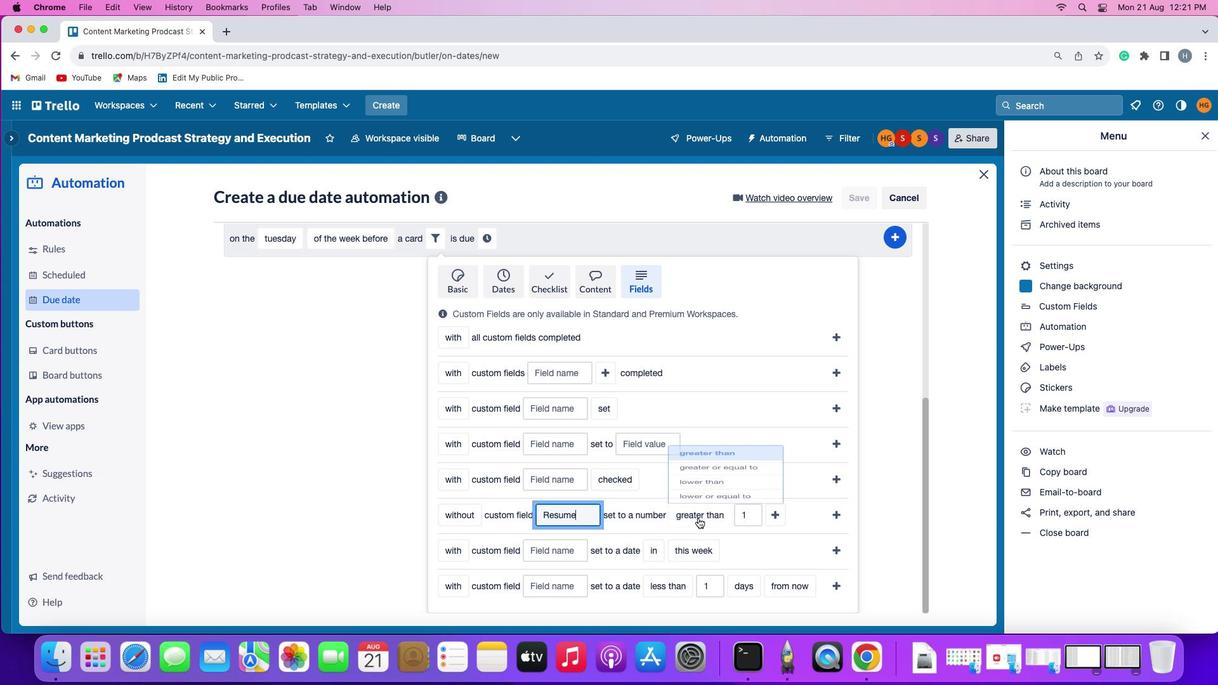 
Action: Mouse pressed left at (570, 510)
Screenshot: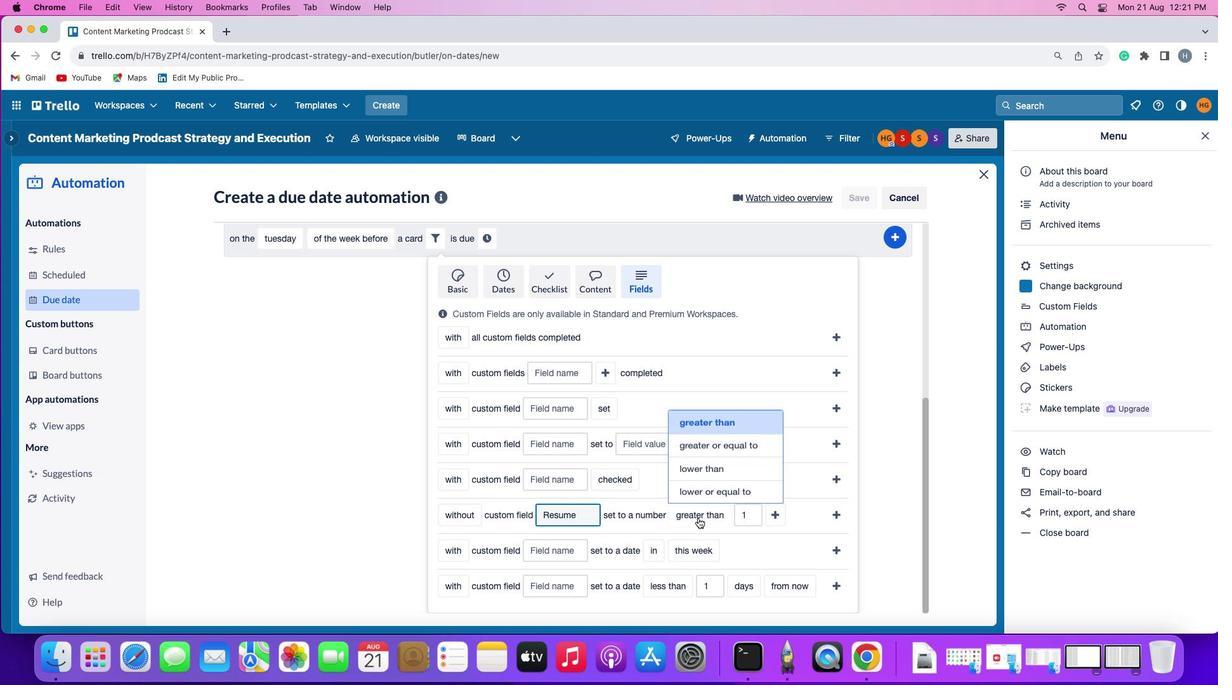 
Action: Mouse moved to (581, 442)
Screenshot: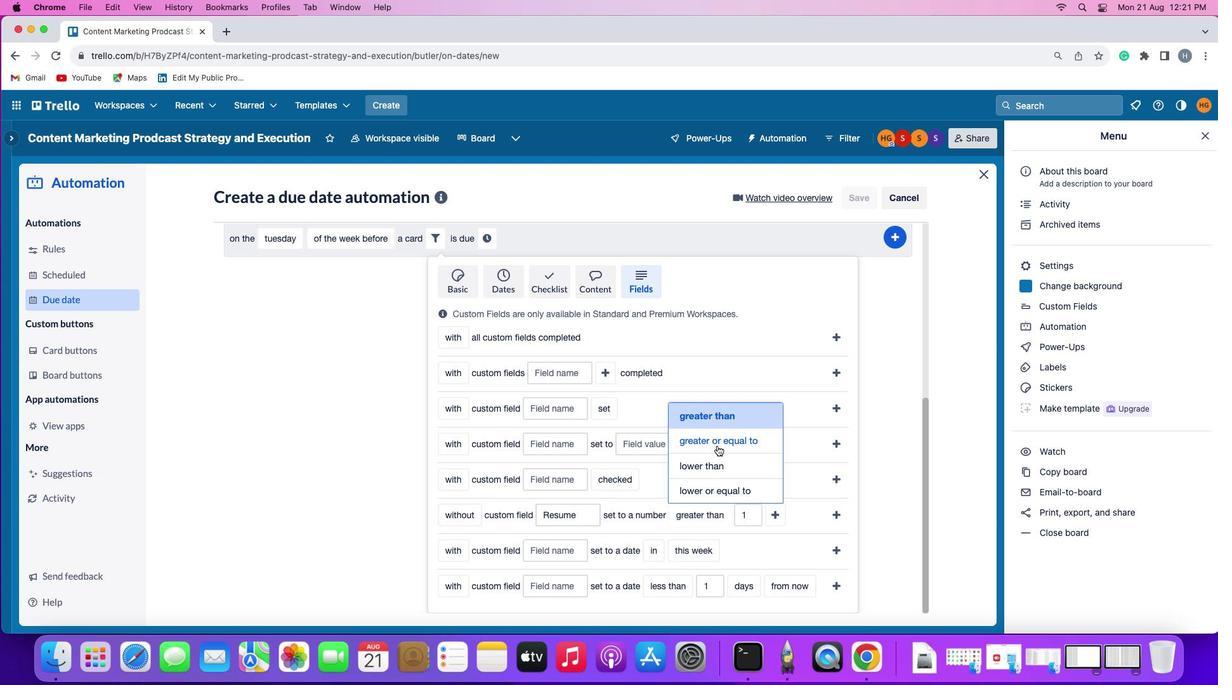 
Action: Mouse pressed left at (581, 442)
Screenshot: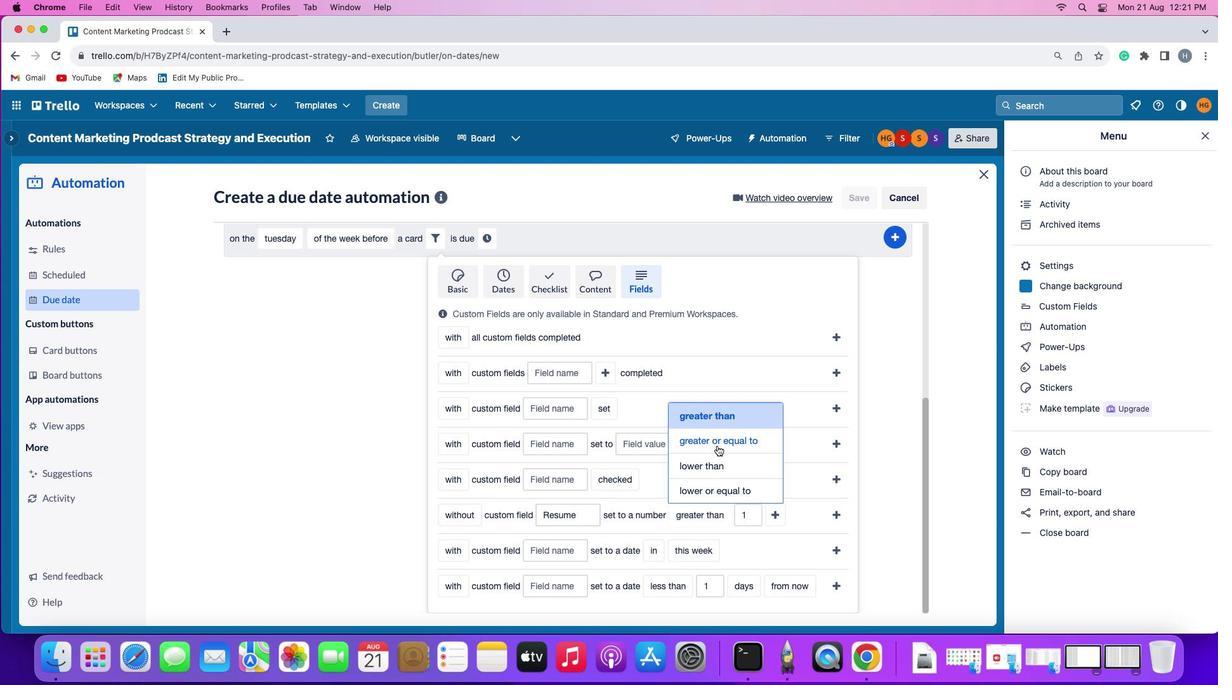 
Action: Mouse moved to (638, 506)
Screenshot: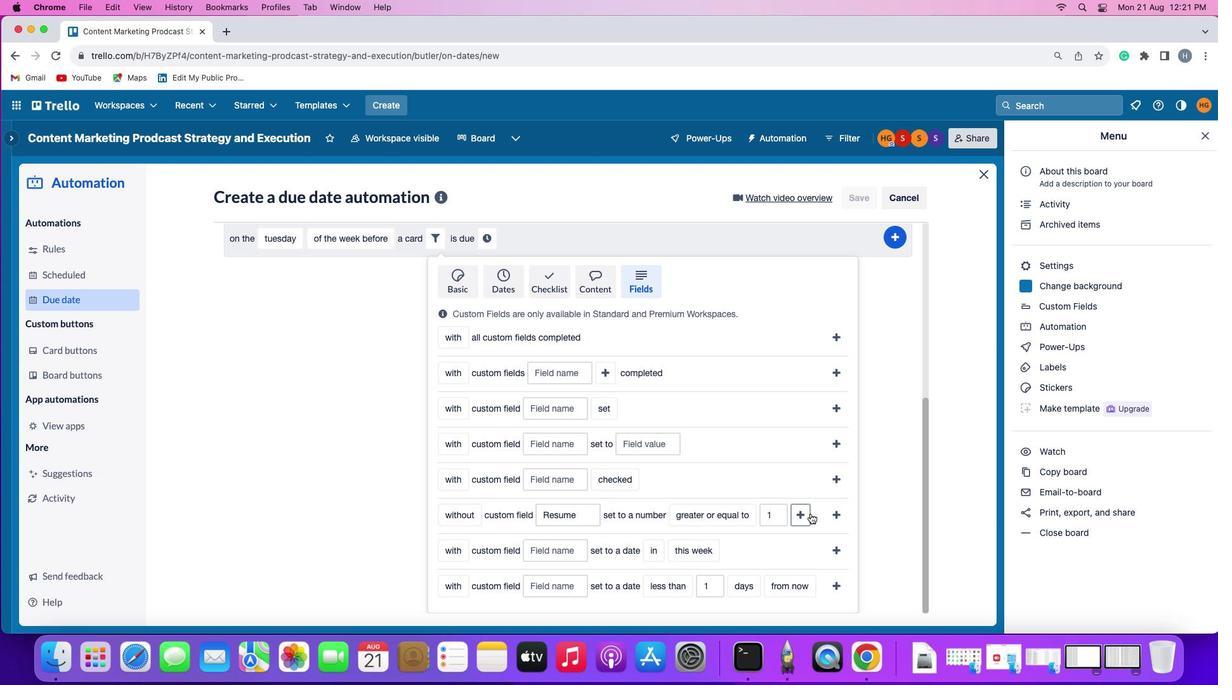 
Action: Mouse pressed left at (638, 506)
Screenshot: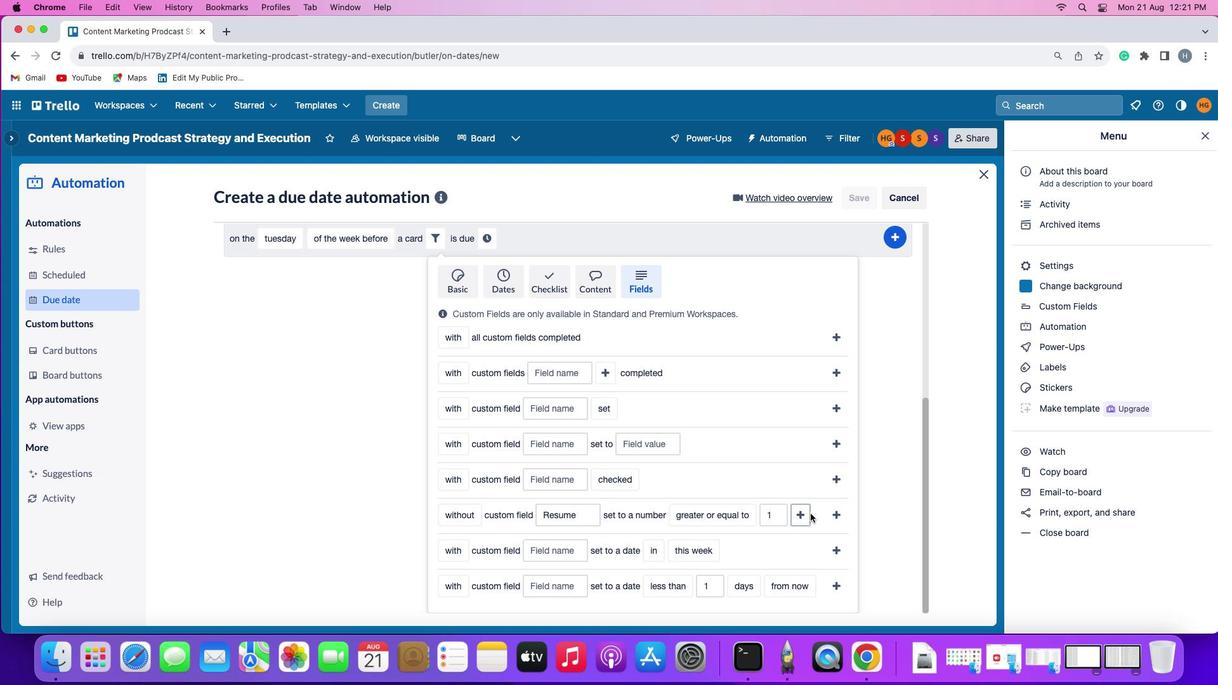 
Action: Mouse moved to (630, 507)
Screenshot: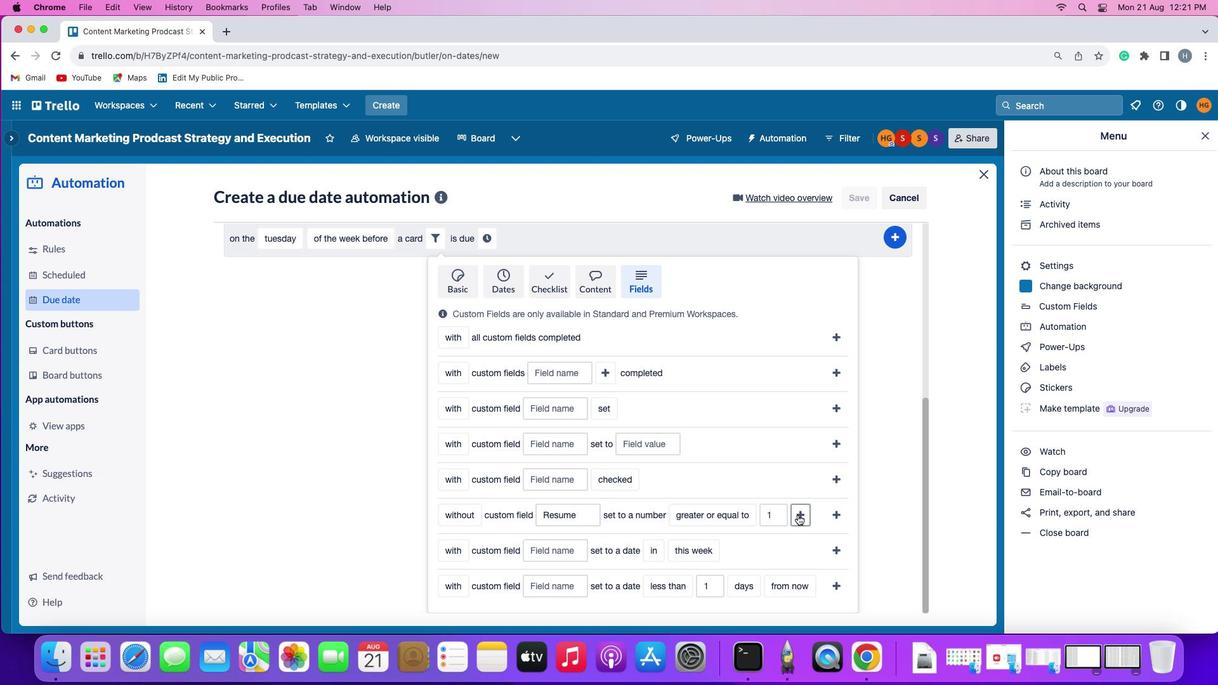 
Action: Mouse pressed left at (630, 507)
Screenshot: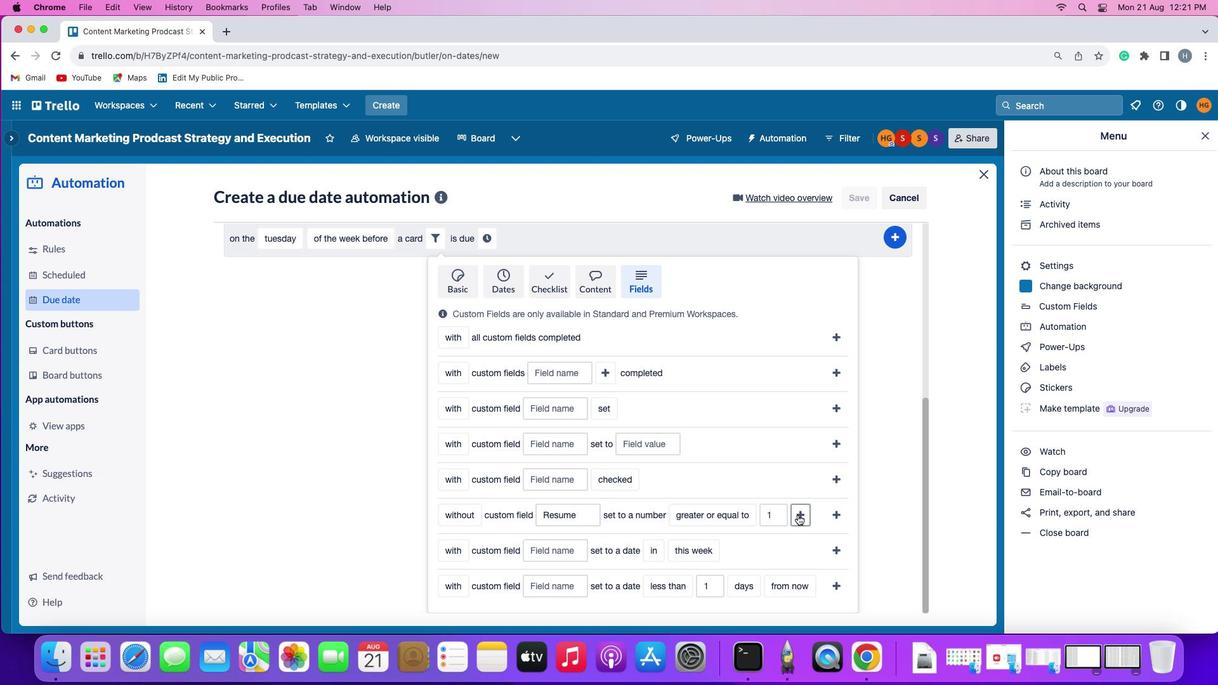 
Action: Mouse moved to (447, 532)
Screenshot: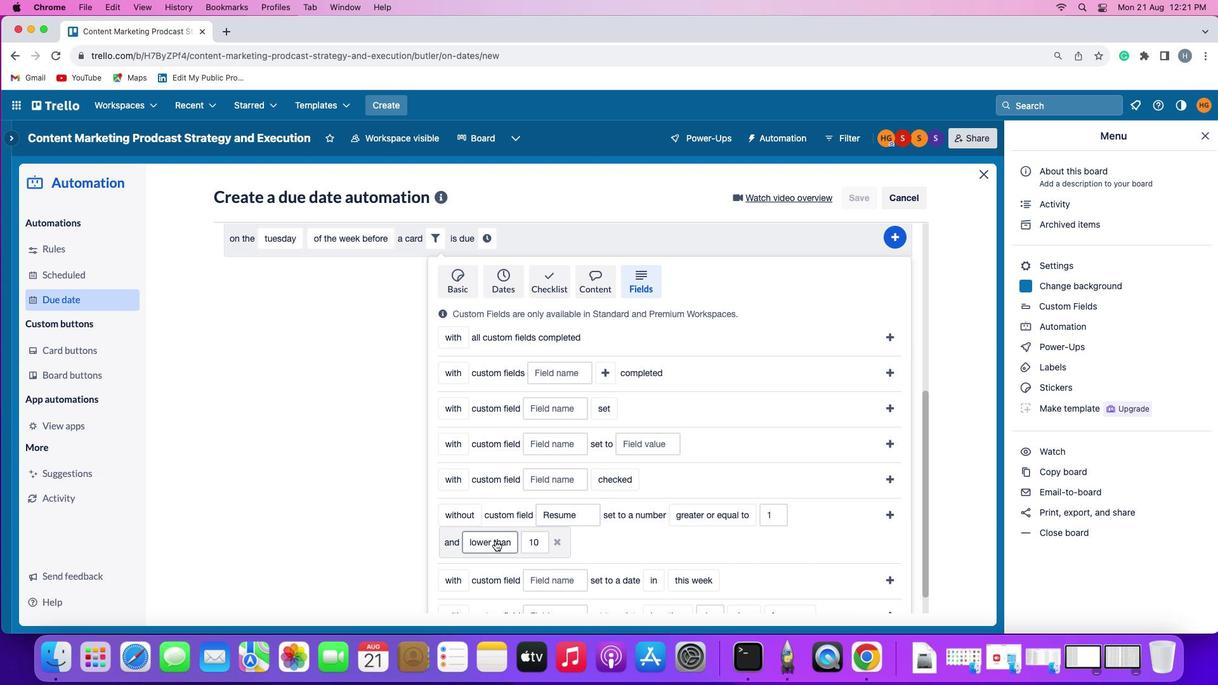 
Action: Mouse pressed left at (447, 532)
Screenshot: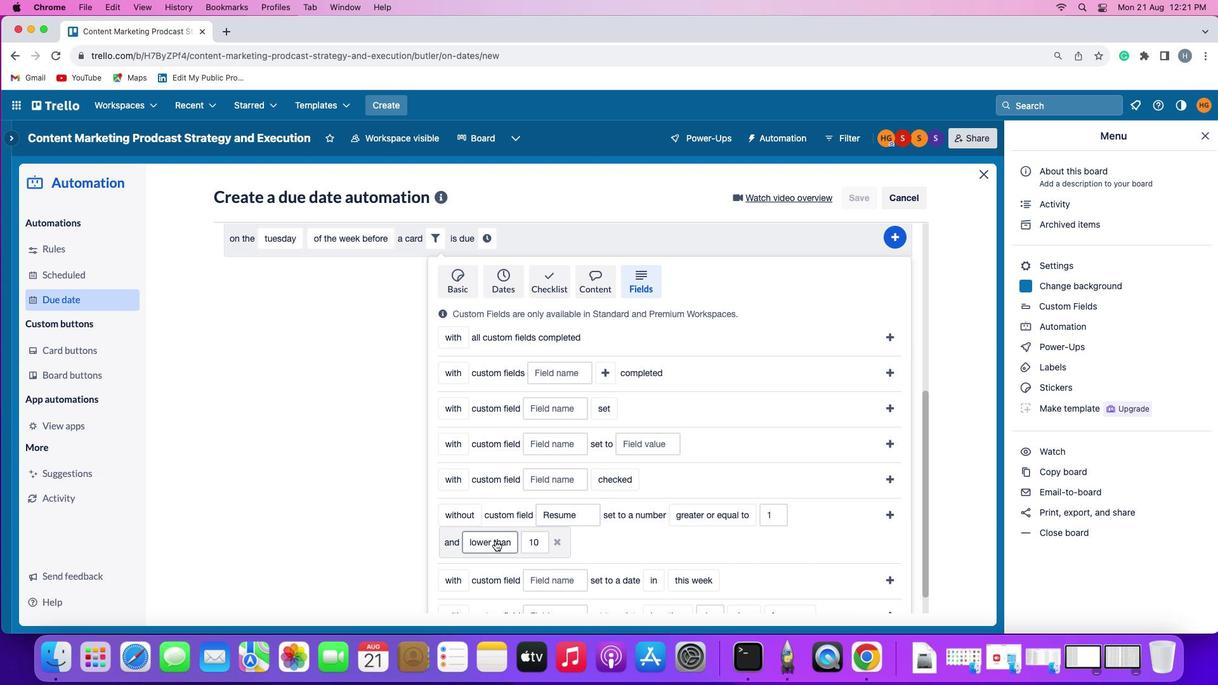 
Action: Mouse moved to (452, 509)
Screenshot: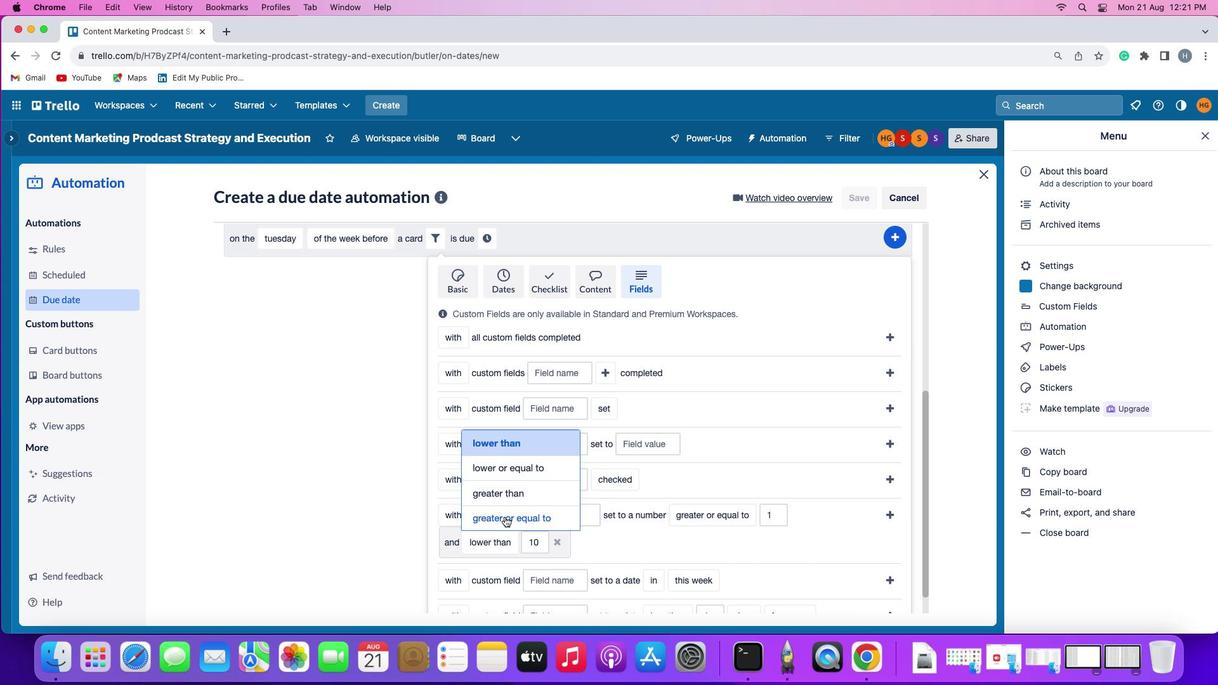 
Action: Mouse pressed left at (452, 509)
Screenshot: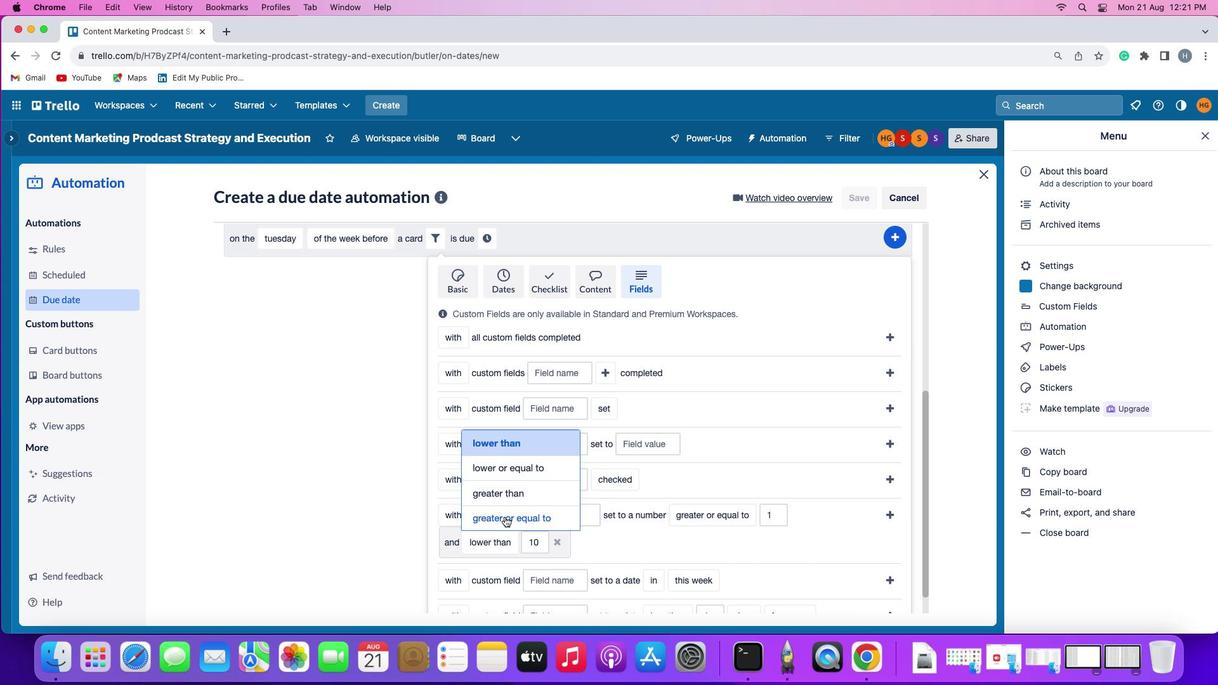 
Action: Mouse moved to (685, 506)
Screenshot: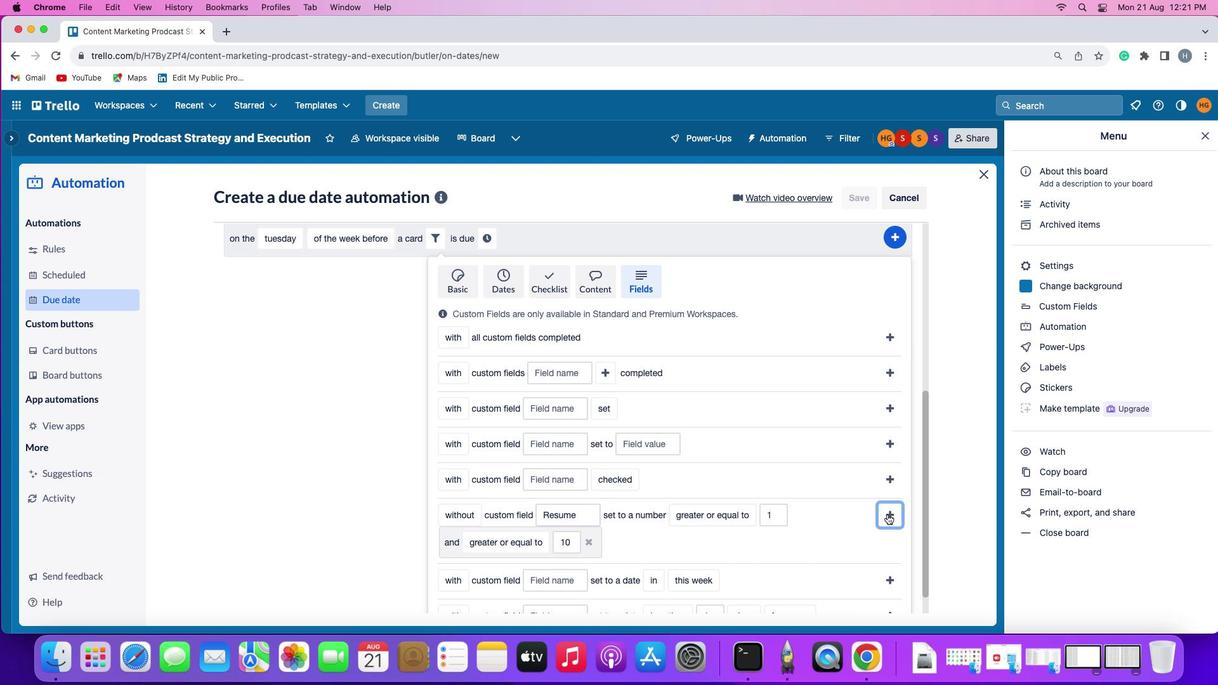 
Action: Mouse pressed left at (685, 506)
Screenshot: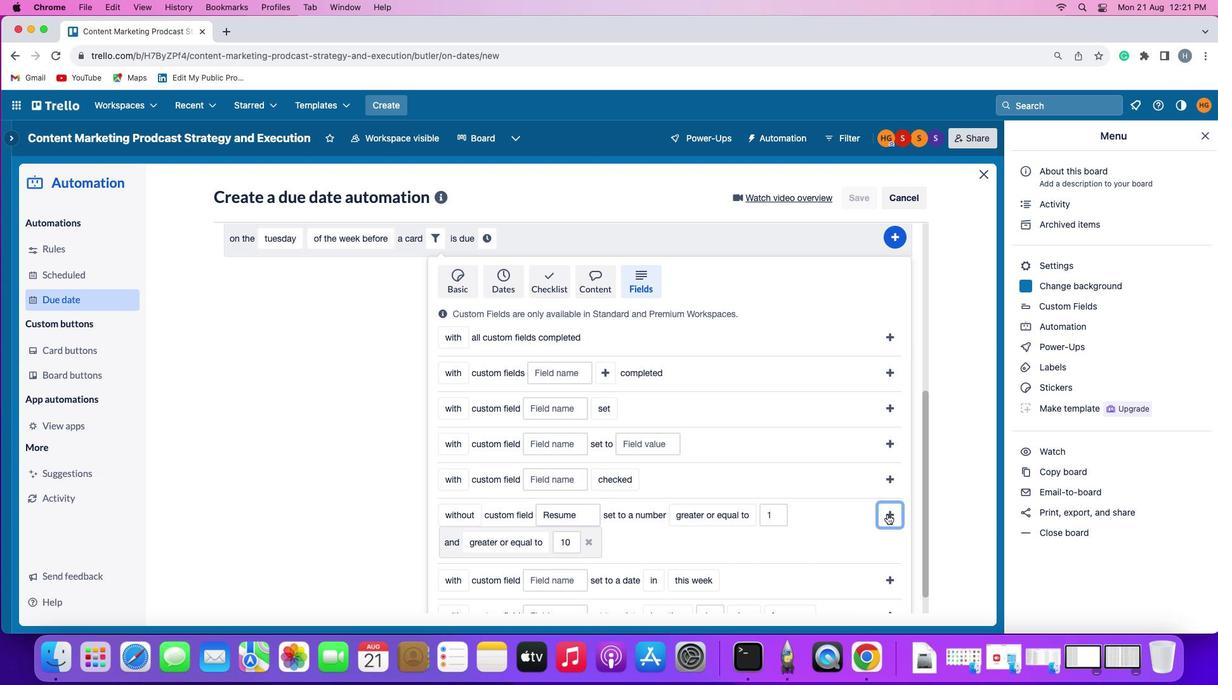 
Action: Mouse moved to (305, 570)
Screenshot: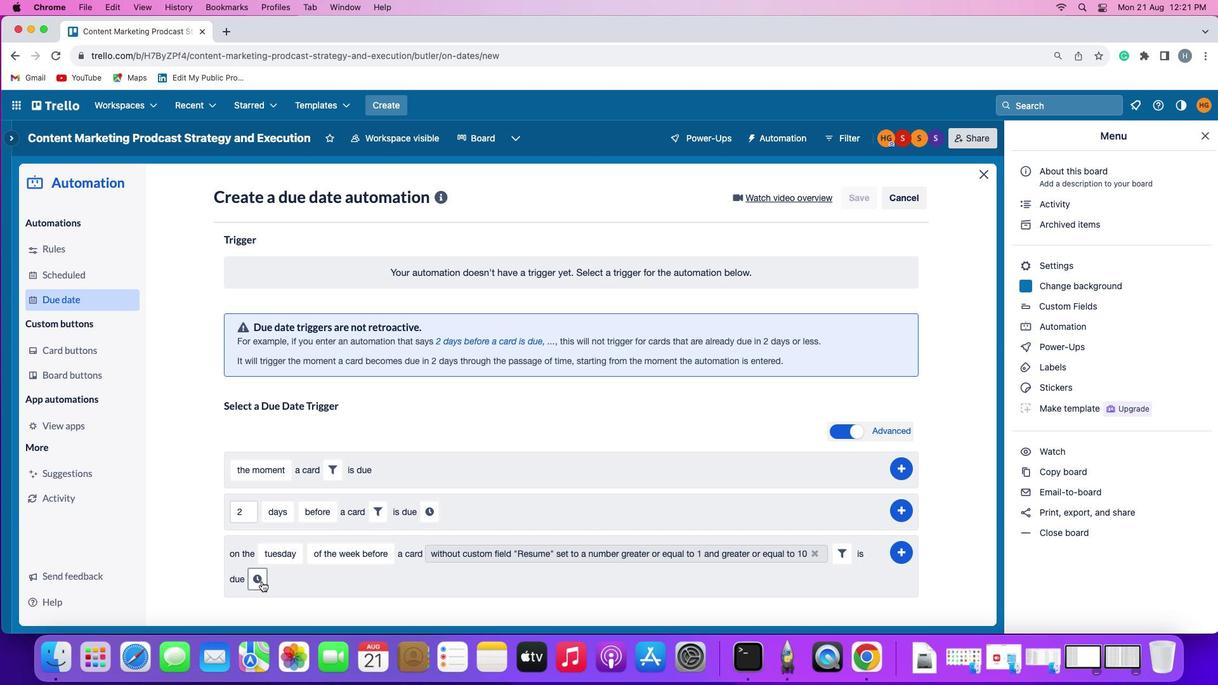 
Action: Mouse pressed left at (305, 570)
Screenshot: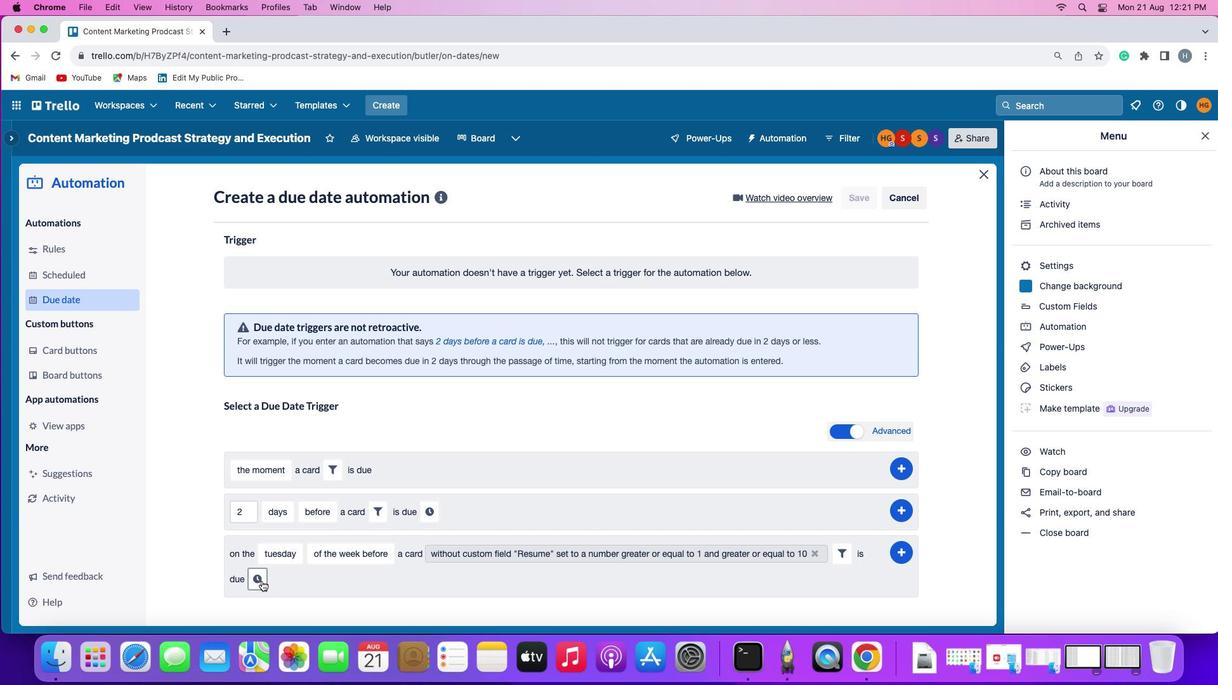 
Action: Mouse moved to (322, 569)
Screenshot: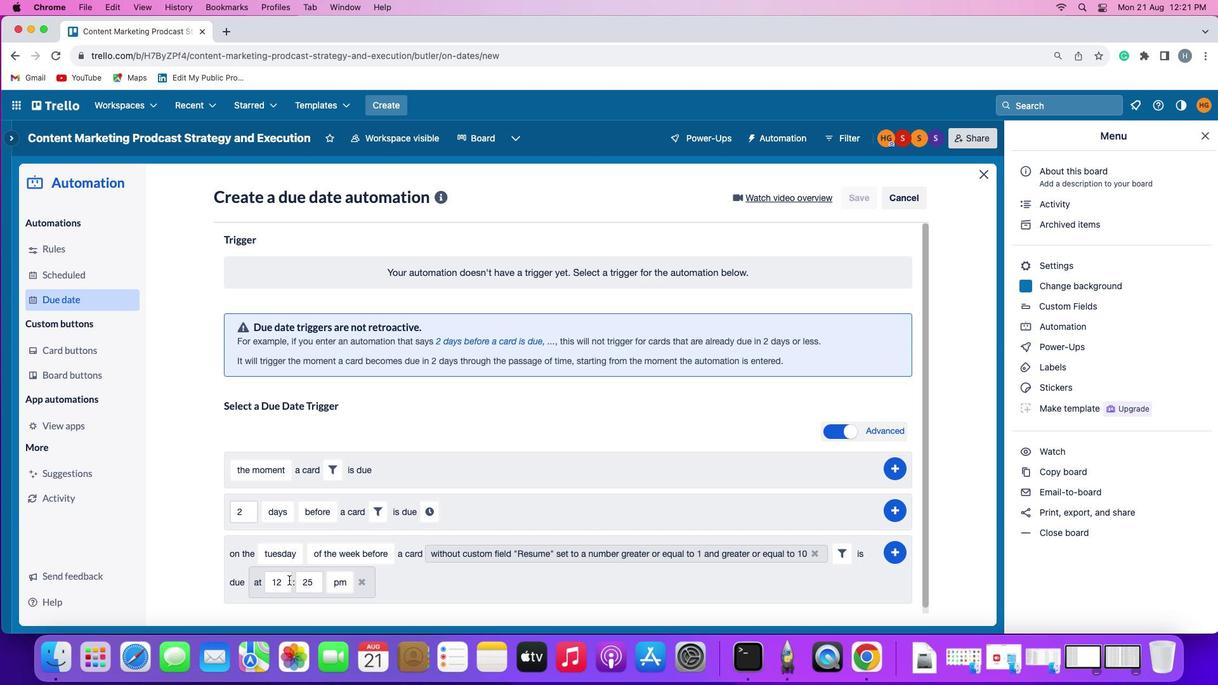 
Action: Mouse pressed left at (322, 569)
Screenshot: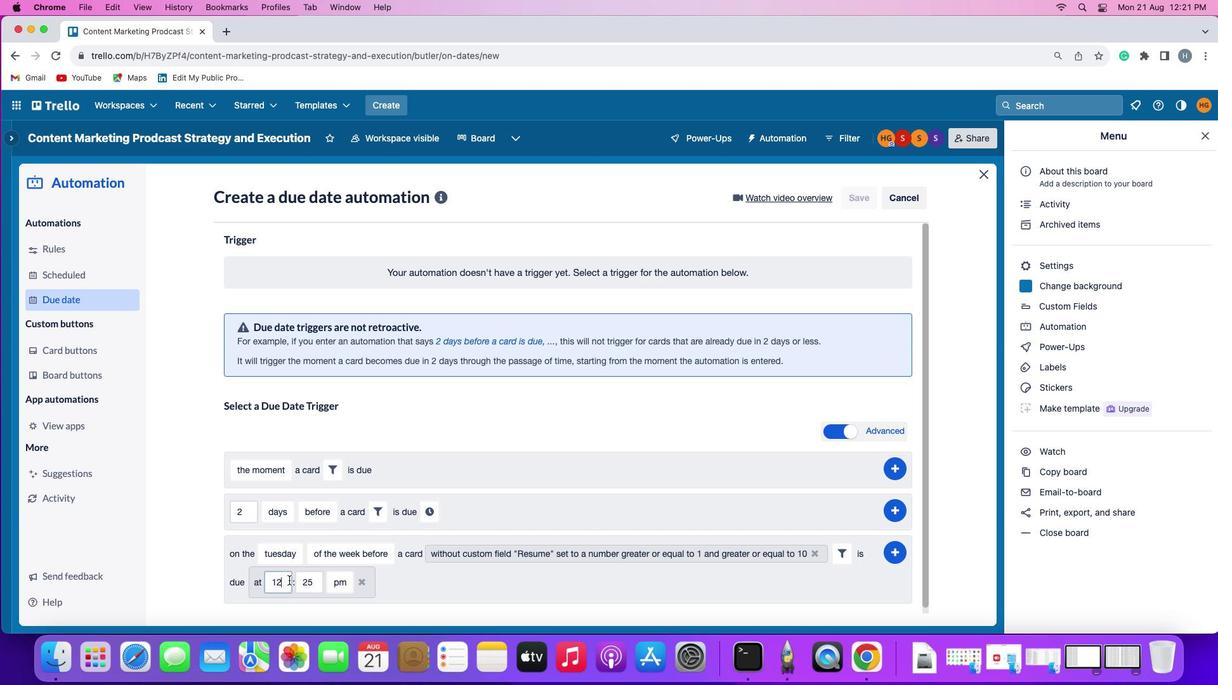 
Action: Mouse moved to (322, 569)
Screenshot: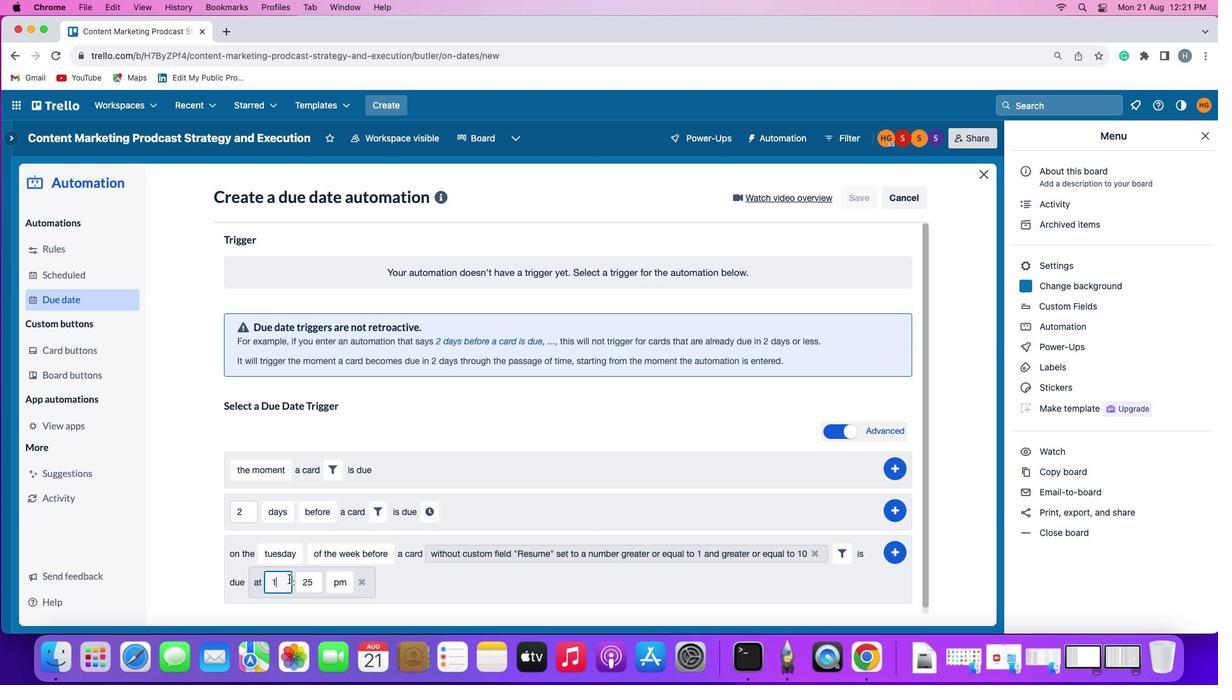 
Action: Key pressed Key.backspace
Screenshot: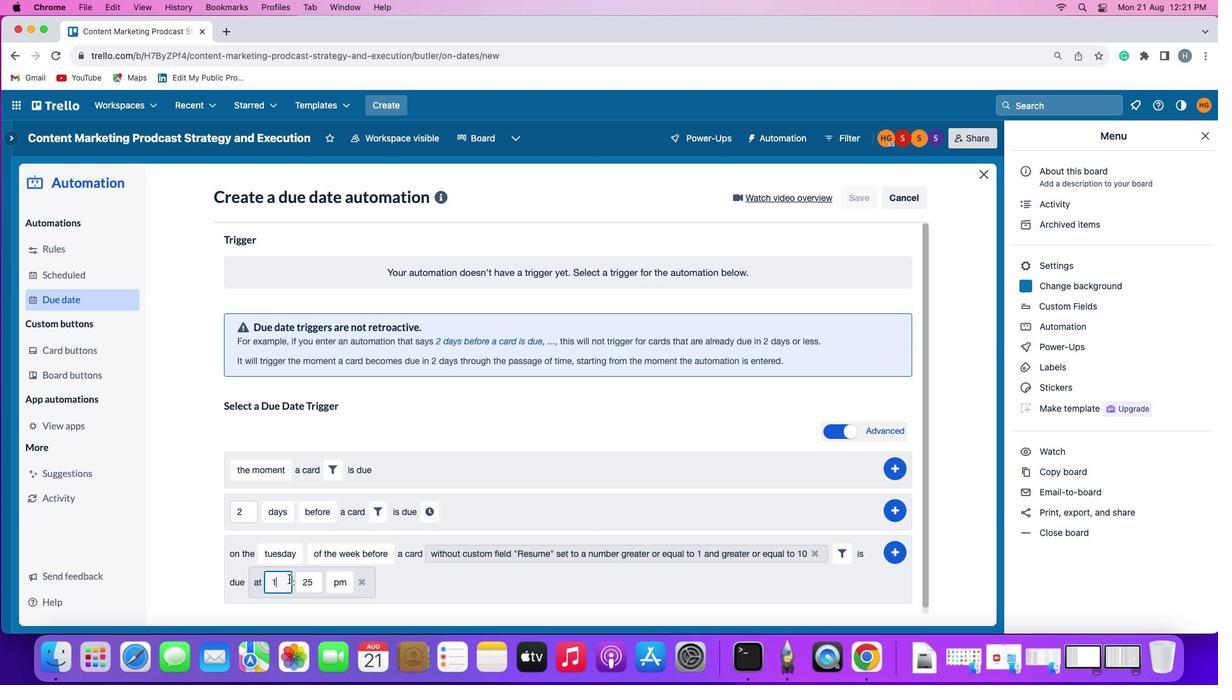 
Action: Mouse moved to (322, 568)
Screenshot: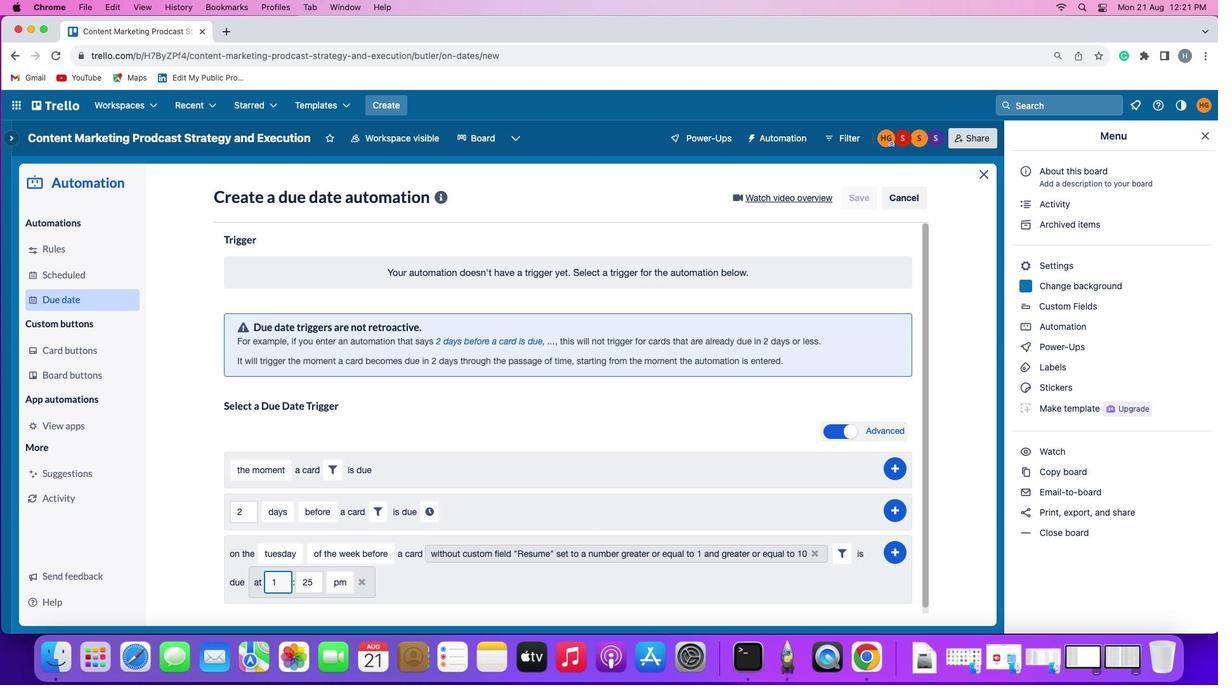 
Action: Key pressed '1'
Screenshot: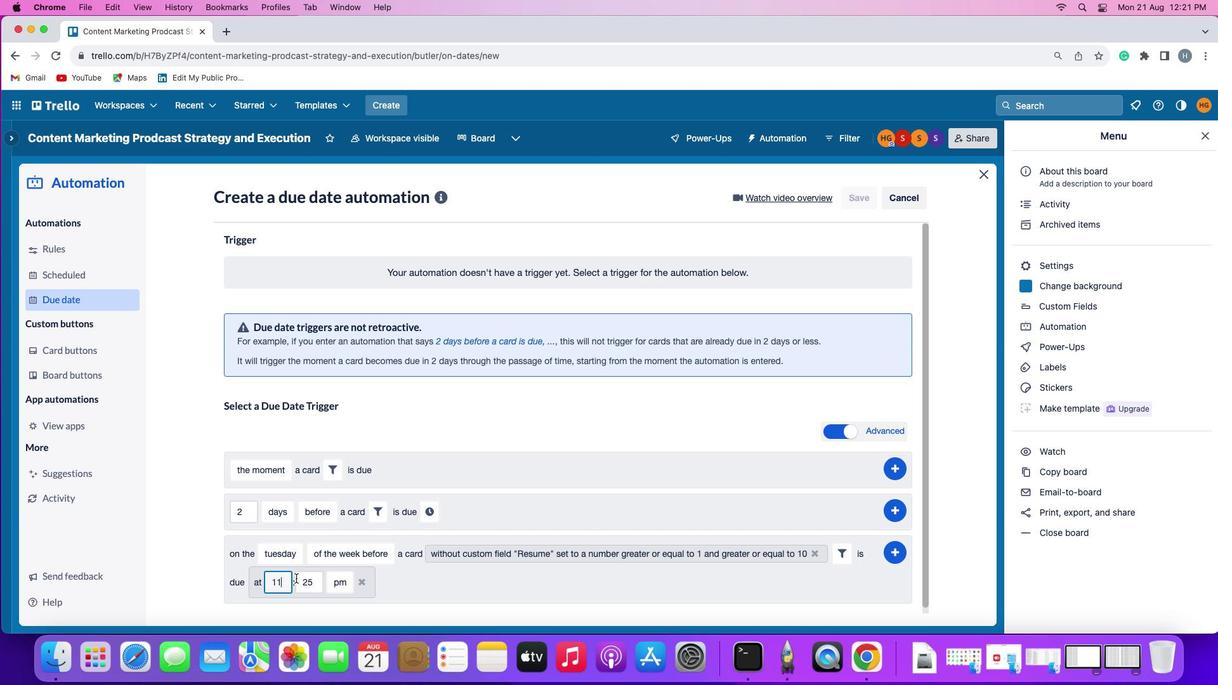 
Action: Mouse moved to (339, 567)
Screenshot: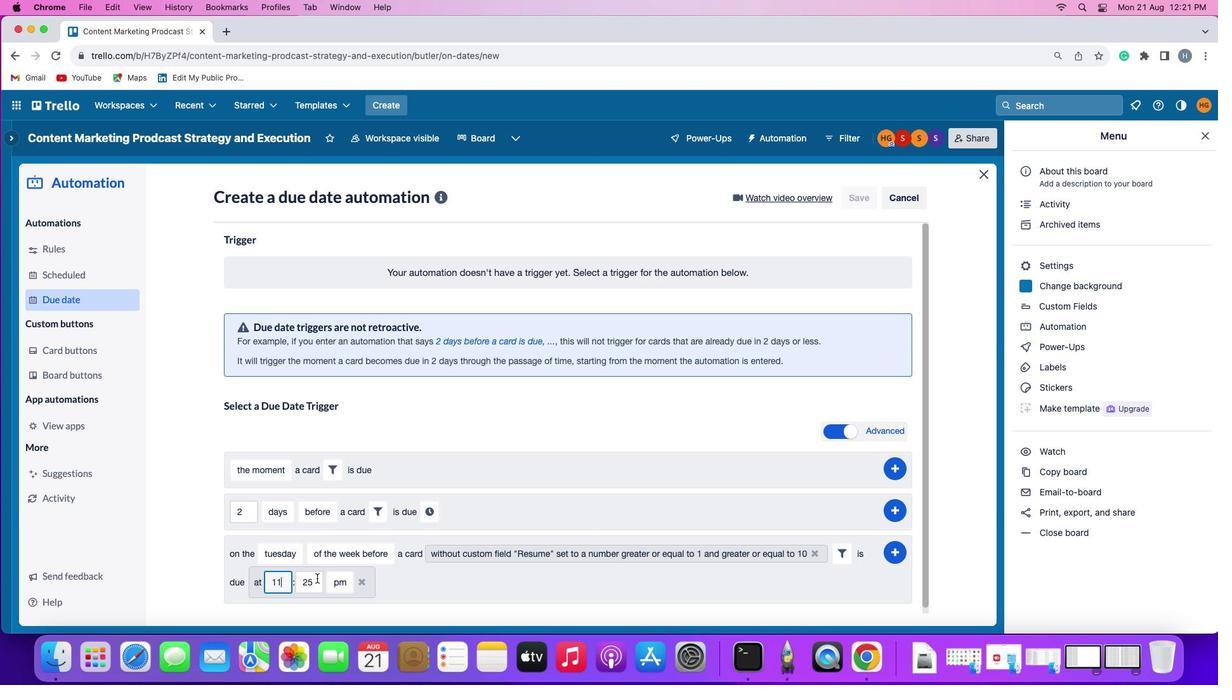 
Action: Mouse pressed left at (339, 567)
Screenshot: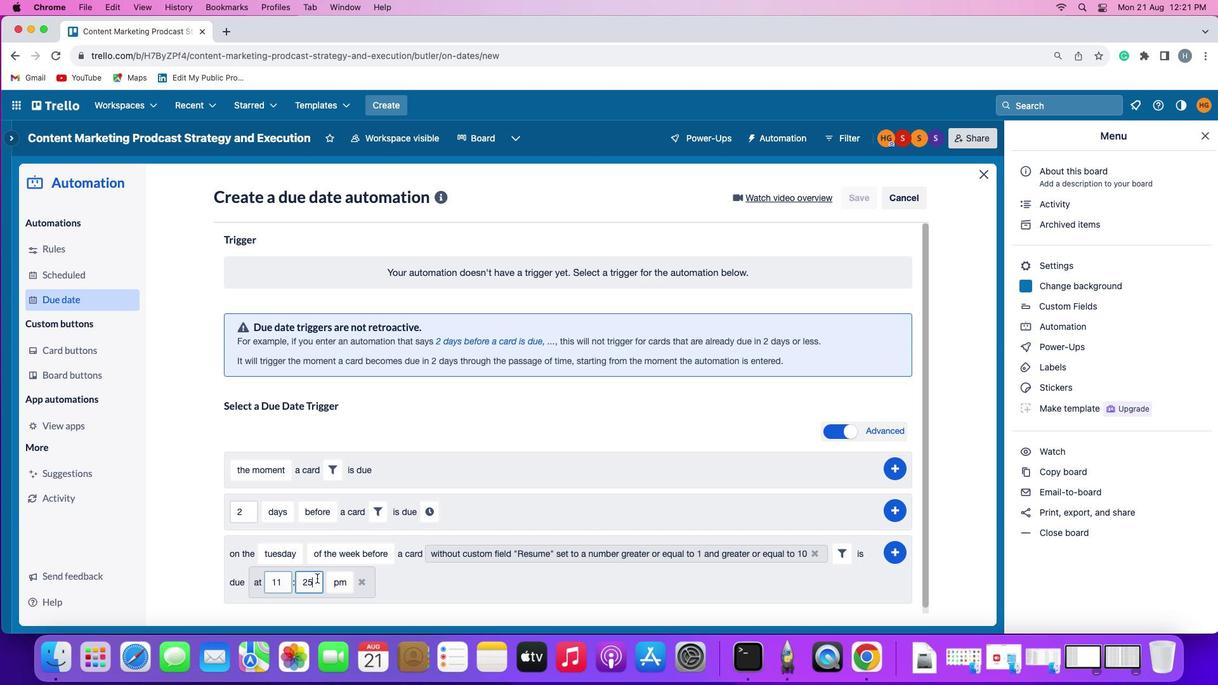 
Action: Key pressed Key.backspaceKey.backspaceKey.backspace'0''0'
Screenshot: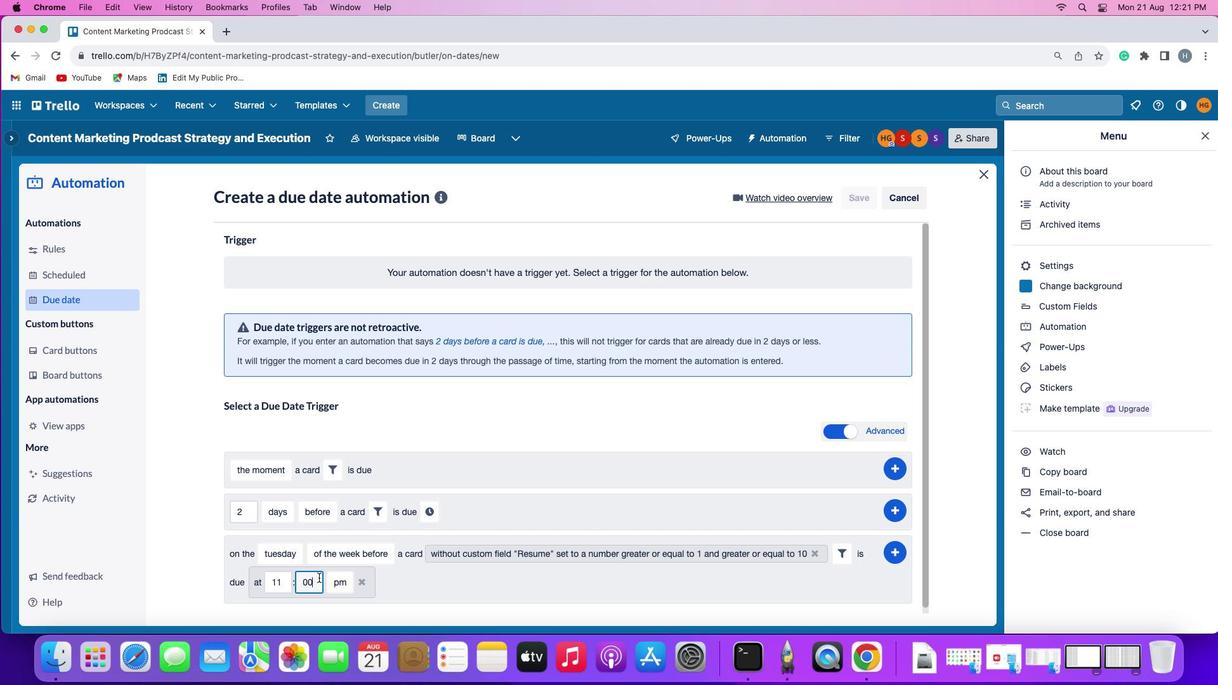 
Action: Mouse moved to (354, 567)
Screenshot: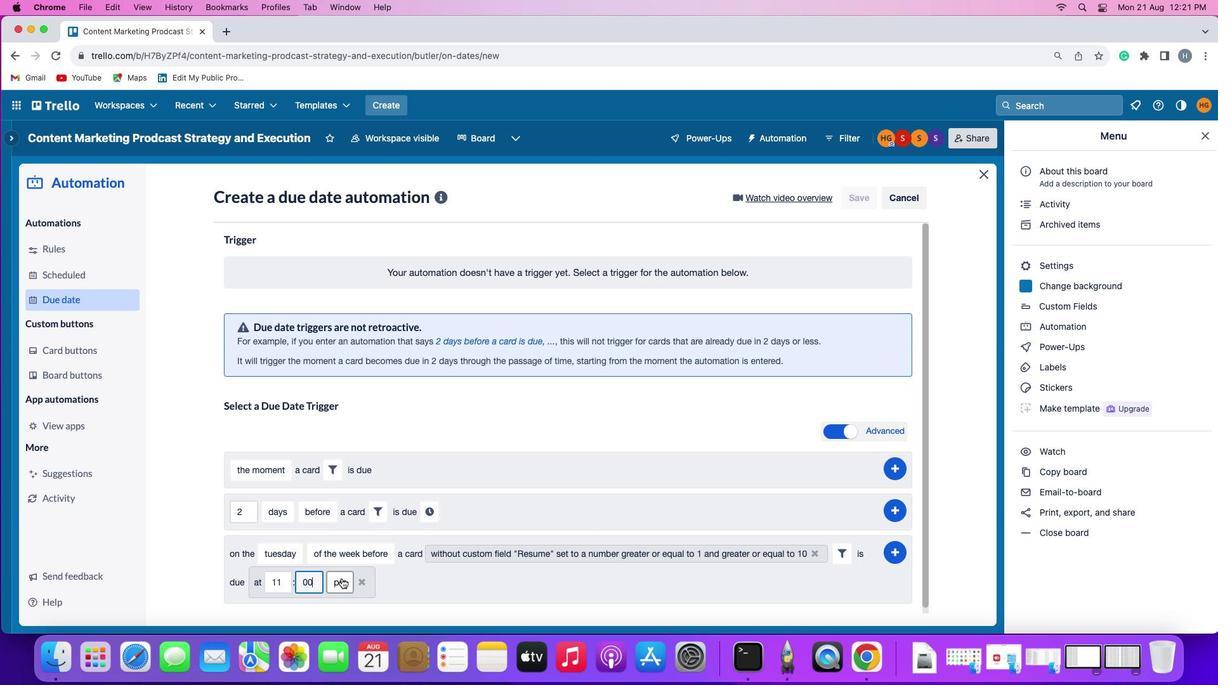 
Action: Mouse pressed left at (354, 567)
Screenshot: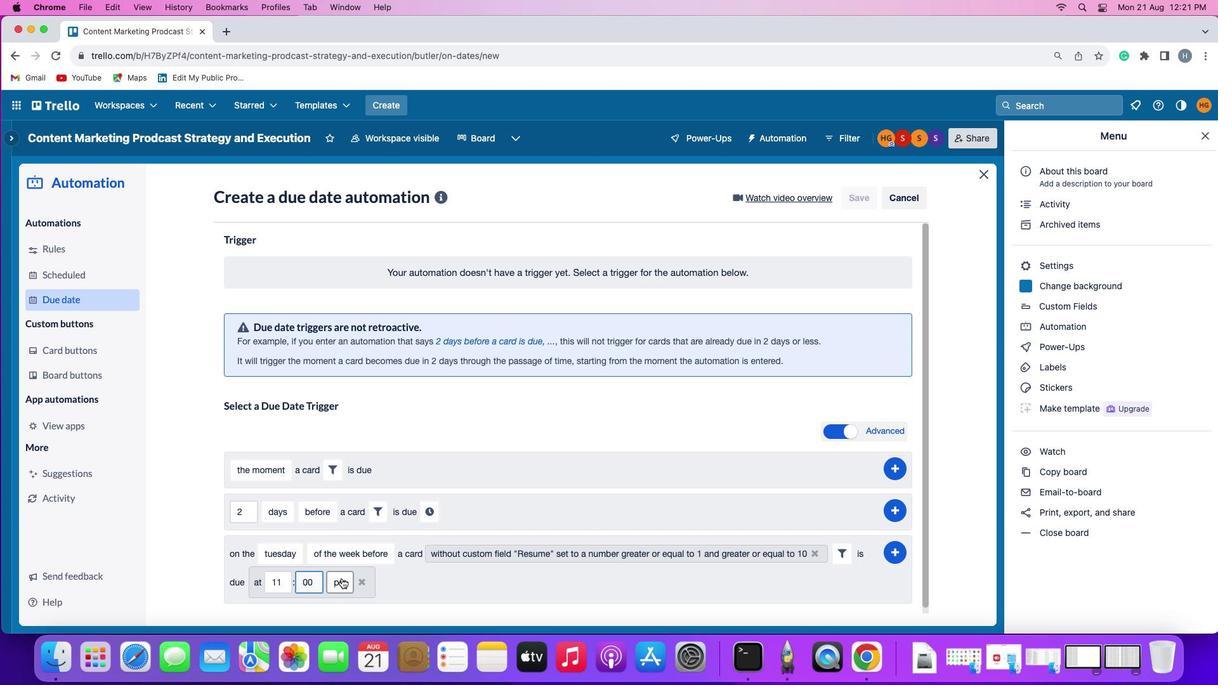 
Action: Mouse moved to (359, 527)
Screenshot: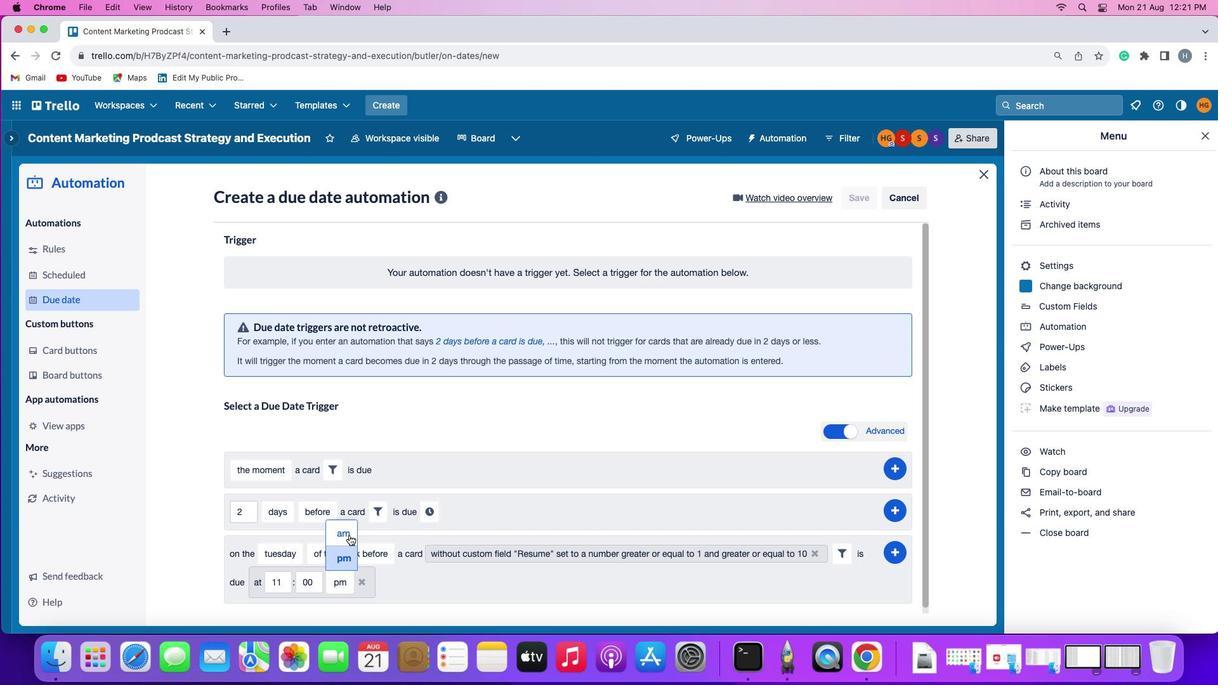 
Action: Mouse pressed left at (359, 527)
Screenshot: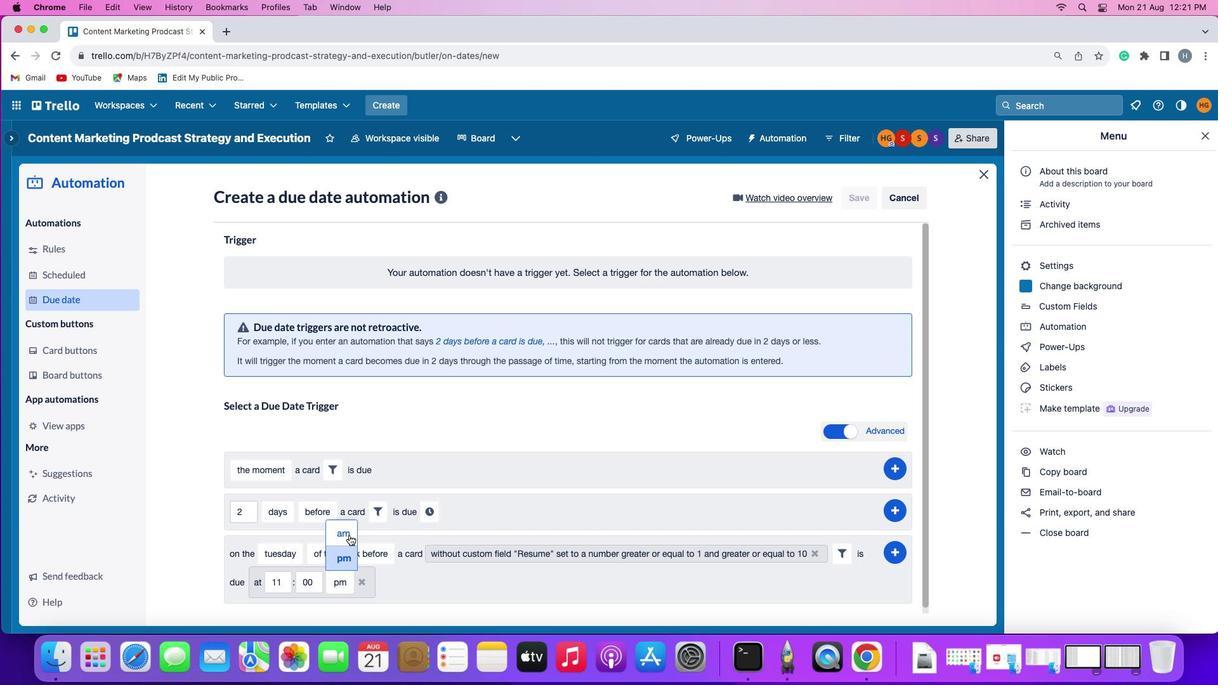 
Action: Mouse moved to (688, 546)
Screenshot: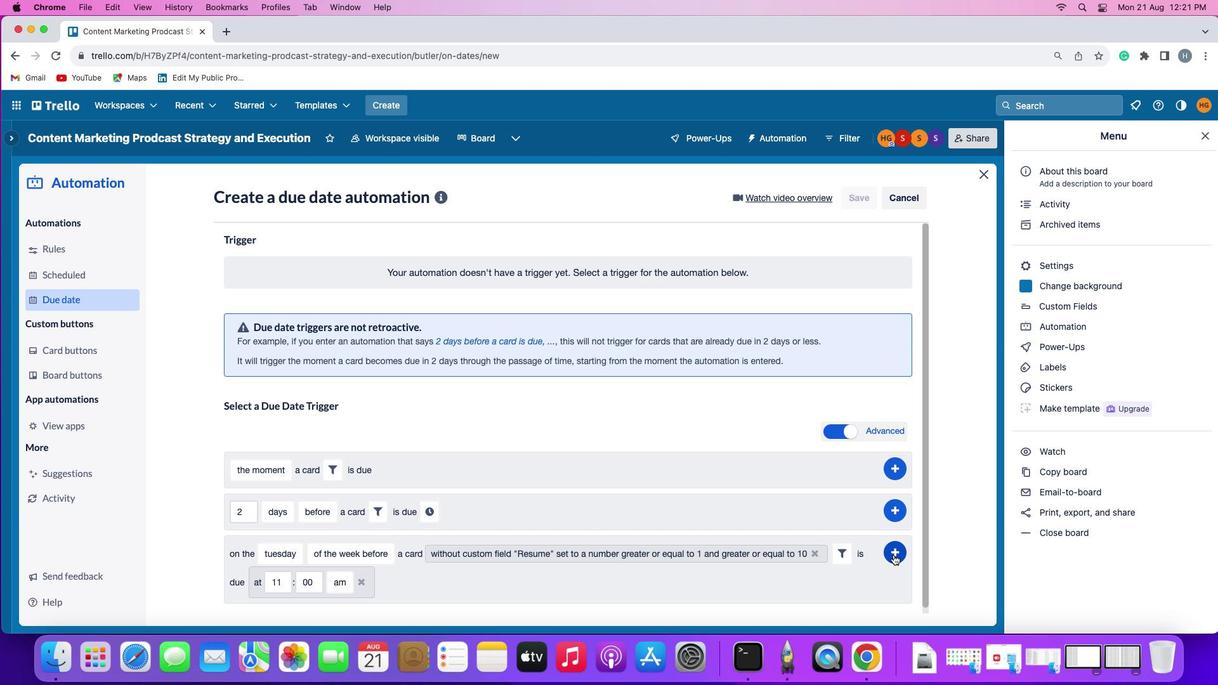 
Action: Mouse pressed left at (688, 546)
Screenshot: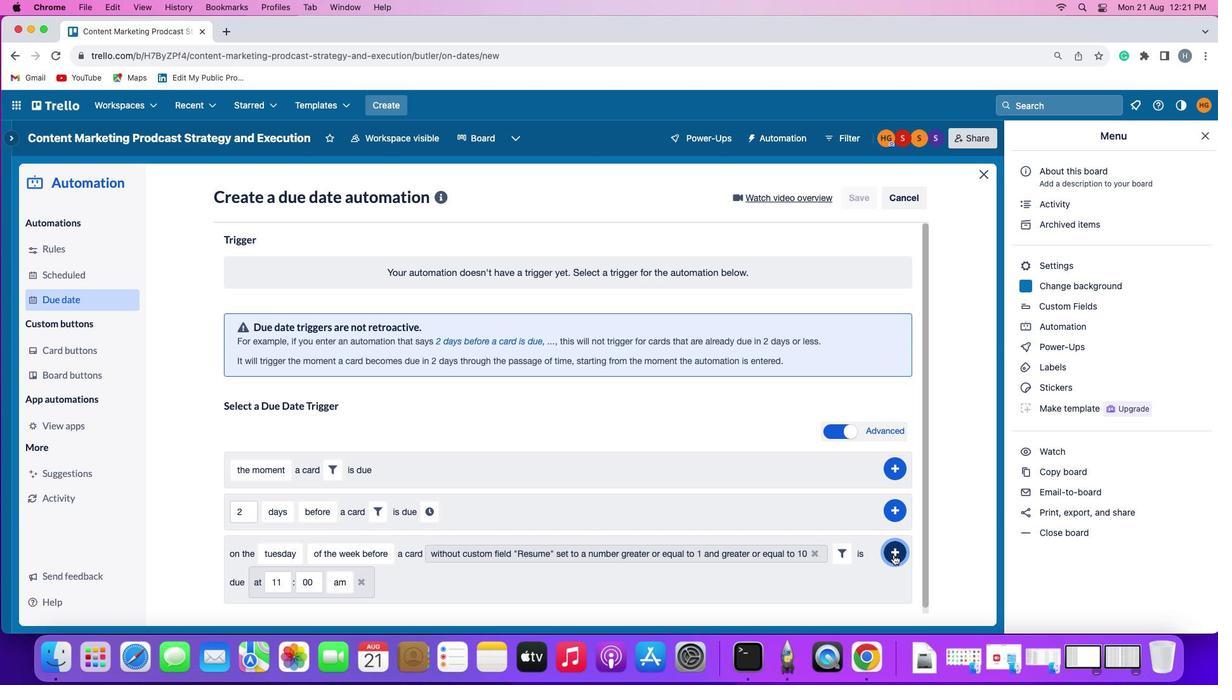 
Action: Mouse moved to (718, 452)
Screenshot: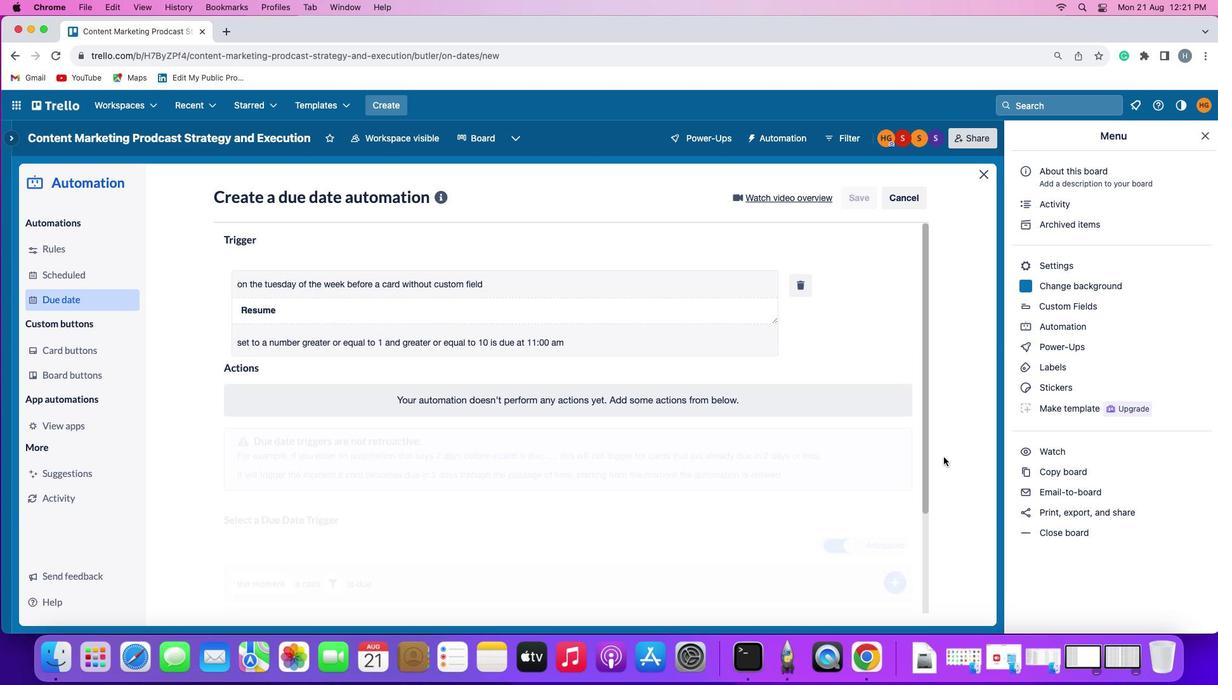 
